 Task: Find connections with filter location Siilinjärvi with filter topic #femaleentrepreneurwith filter profile language German with filter current company Max Life Insurance Company Limited with filter school SSM College of Engineering with filter industry Administration of Justice with filter service category Health Insurance with filter keywords title Music Producer
Action: Mouse moved to (258, 202)
Screenshot: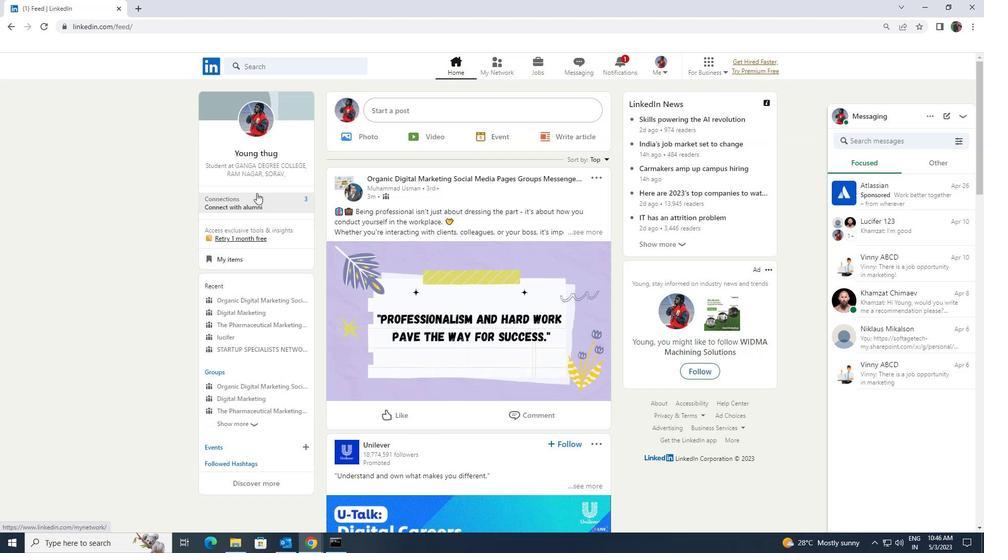 
Action: Mouse pressed left at (258, 202)
Screenshot: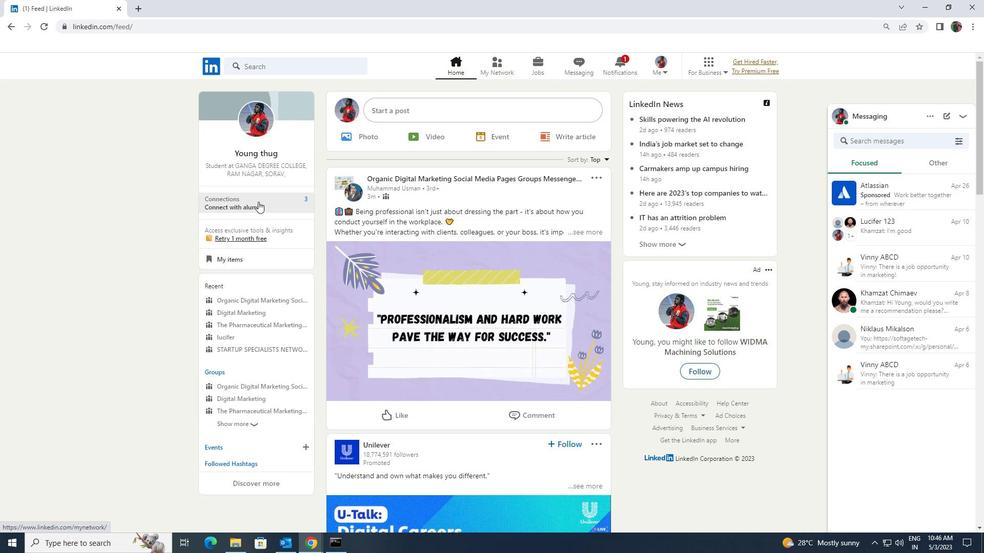 
Action: Mouse moved to (260, 122)
Screenshot: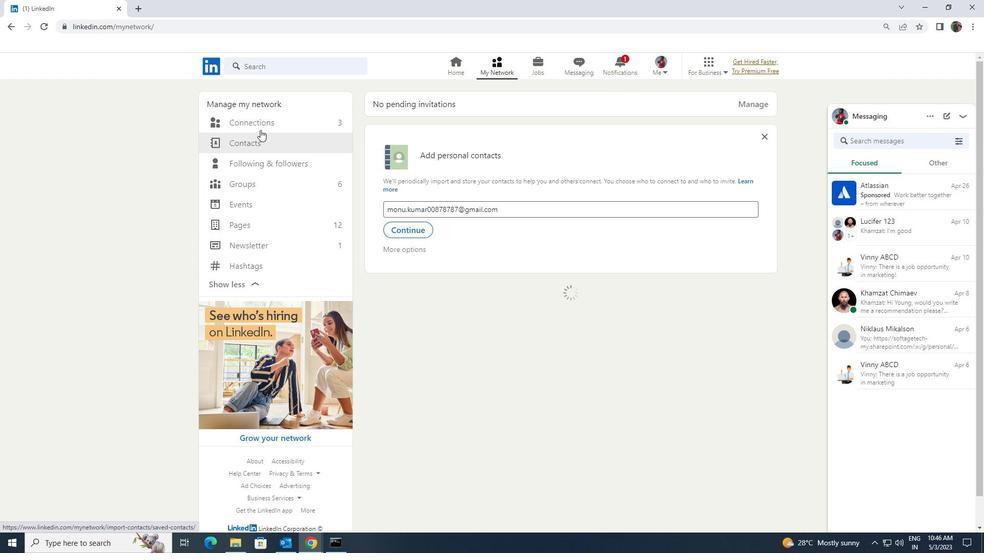 
Action: Mouse pressed left at (260, 122)
Screenshot: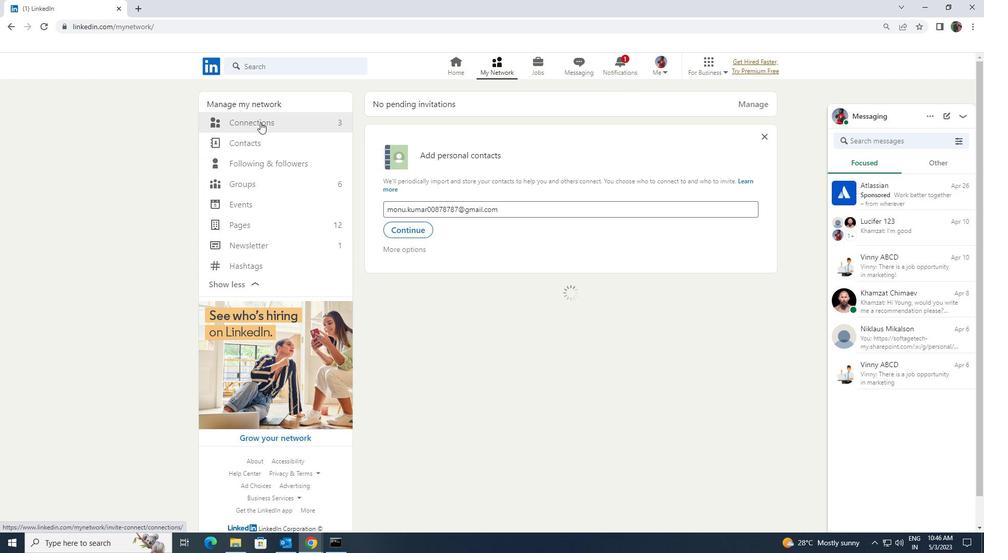 
Action: Mouse moved to (542, 126)
Screenshot: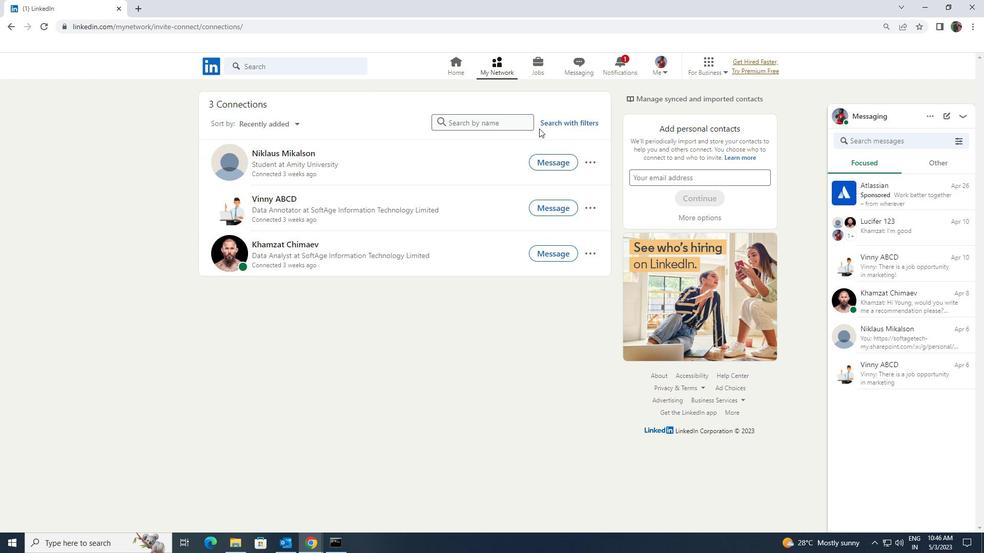 
Action: Mouse pressed left at (542, 126)
Screenshot: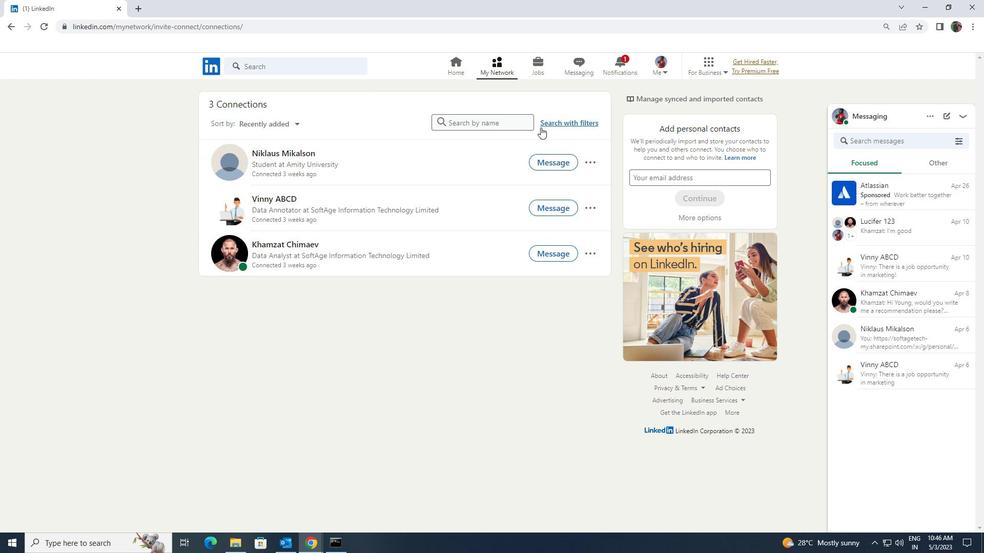 
Action: Mouse moved to (528, 95)
Screenshot: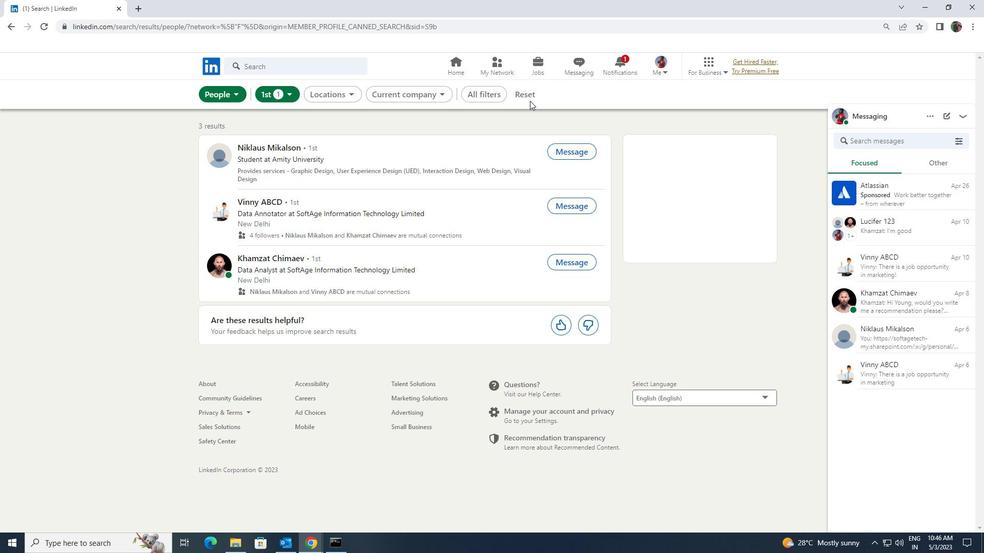 
Action: Mouse pressed left at (528, 95)
Screenshot: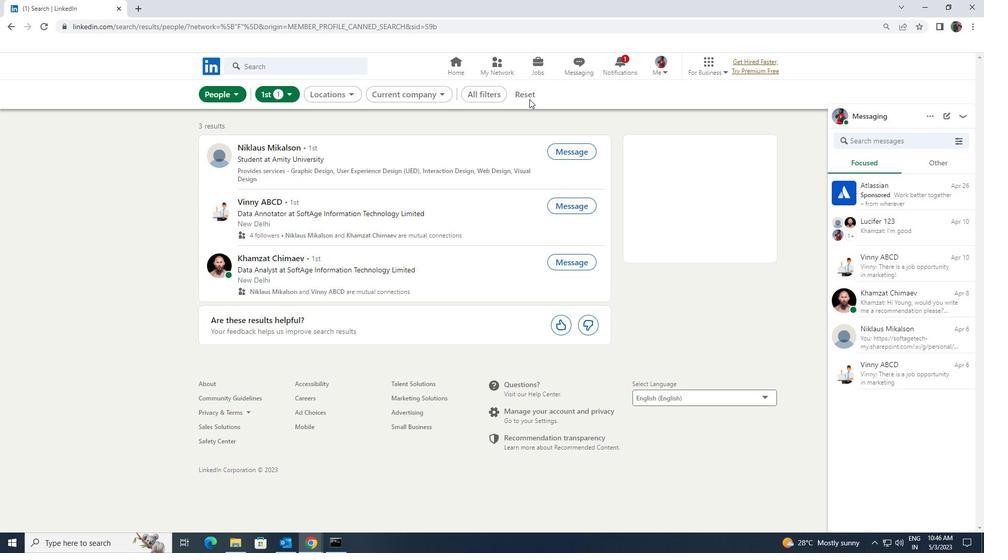 
Action: Mouse moved to (519, 94)
Screenshot: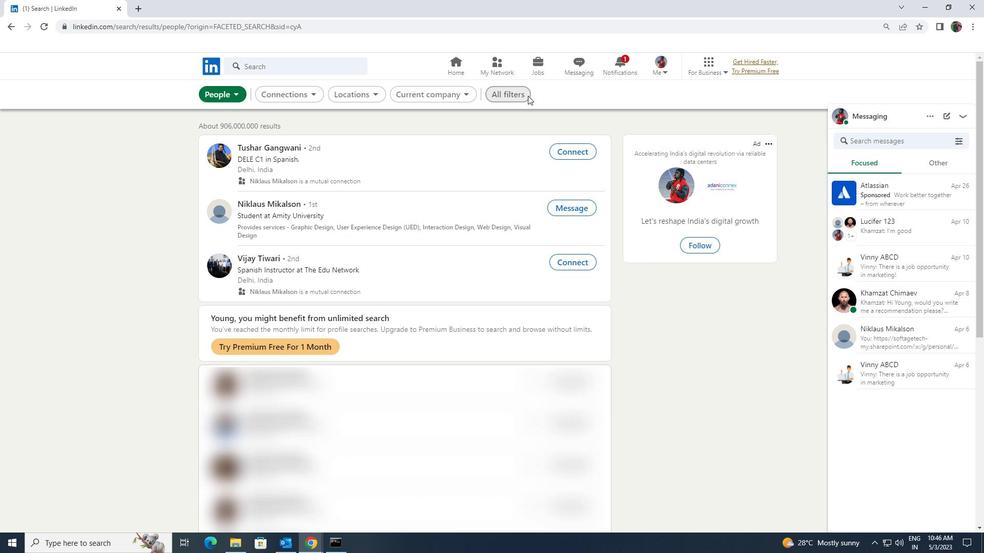 
Action: Mouse pressed left at (519, 94)
Screenshot: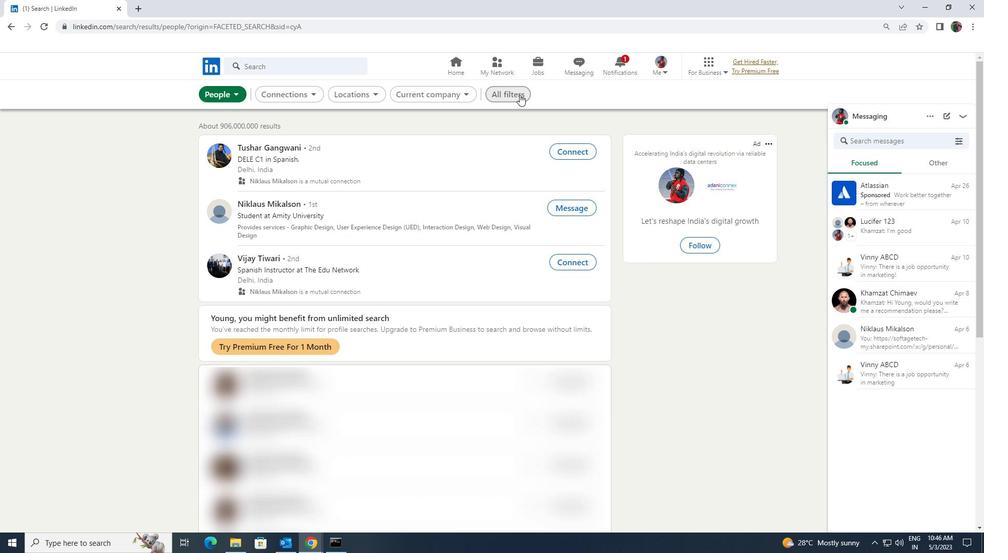 
Action: Mouse moved to (861, 399)
Screenshot: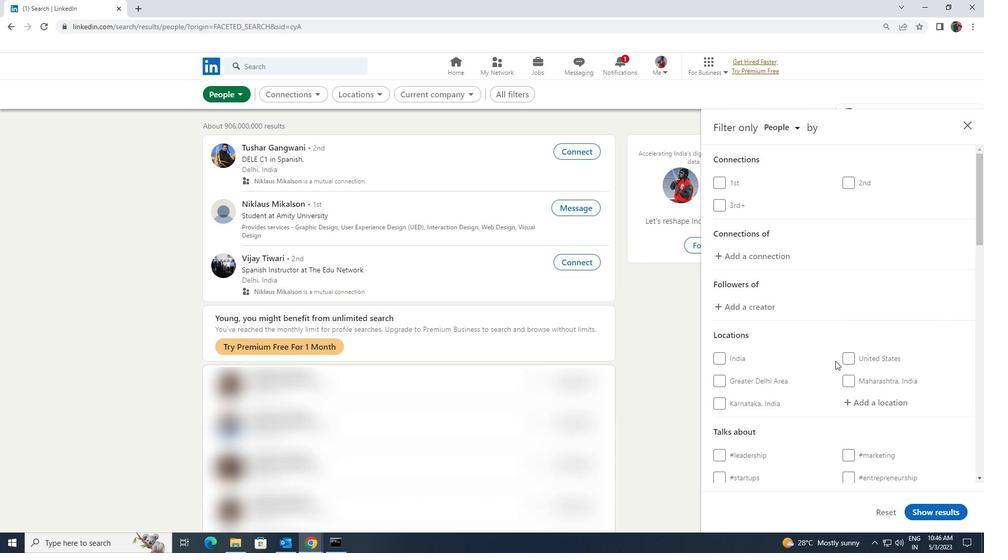 
Action: Mouse pressed left at (861, 399)
Screenshot: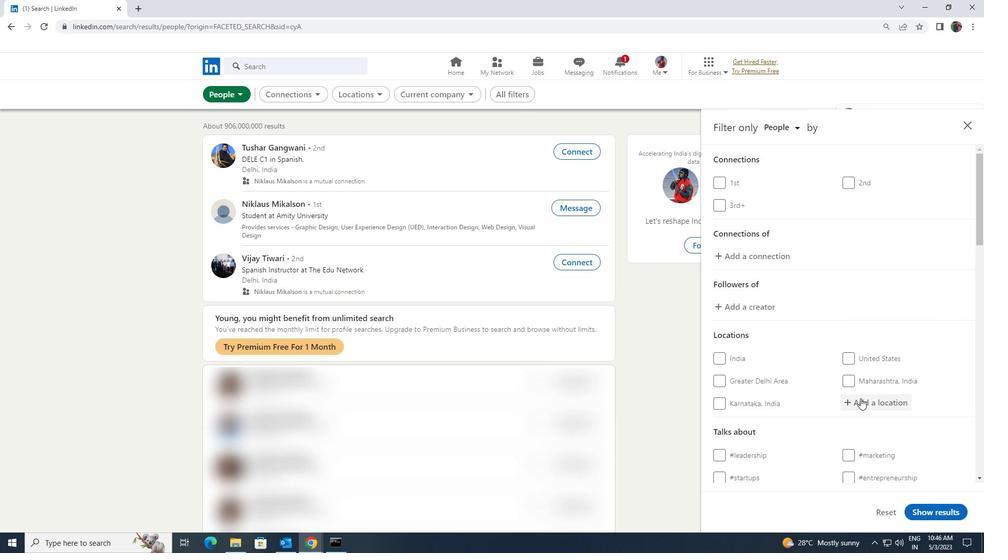
Action: Mouse moved to (860, 399)
Screenshot: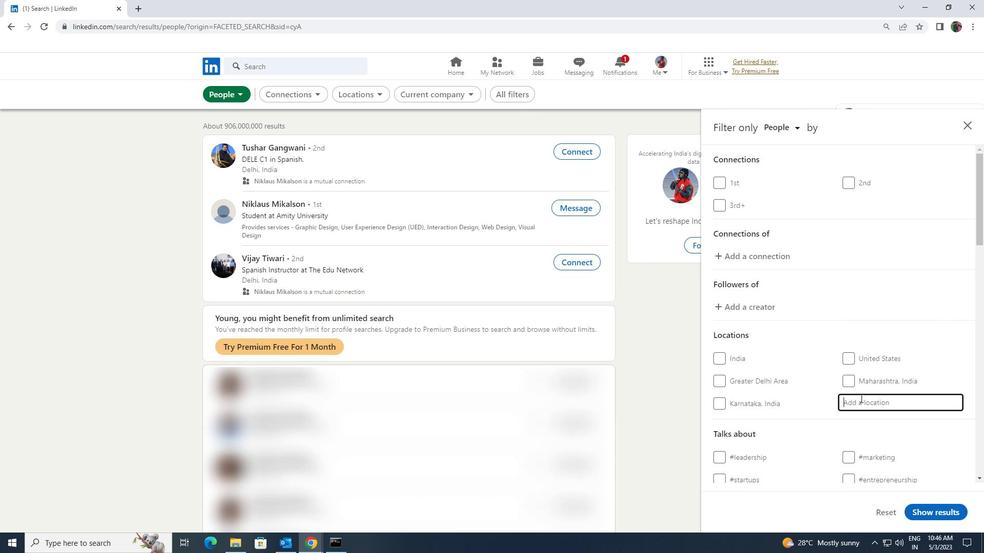 
Action: Key pressed <Key.shift>SIILI
Screenshot: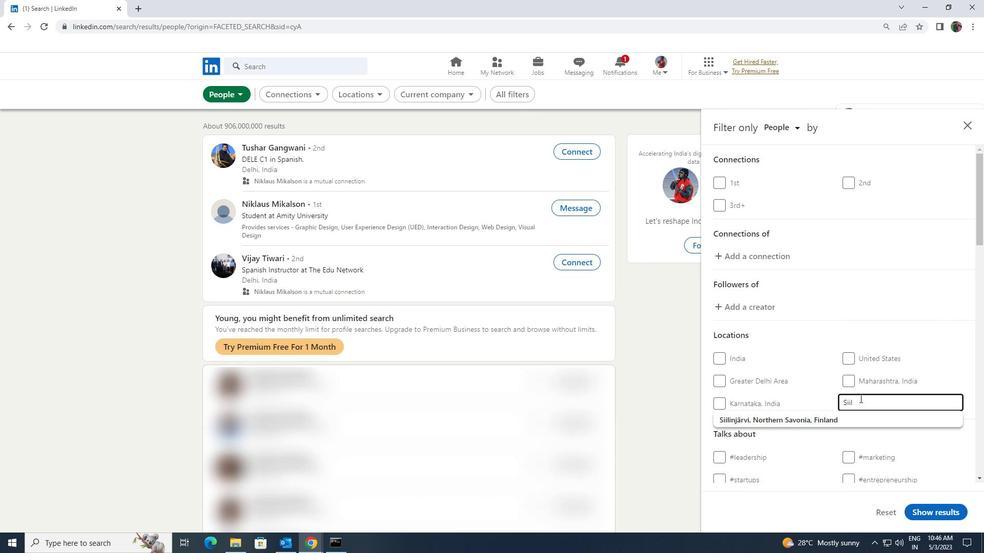 
Action: Mouse moved to (859, 415)
Screenshot: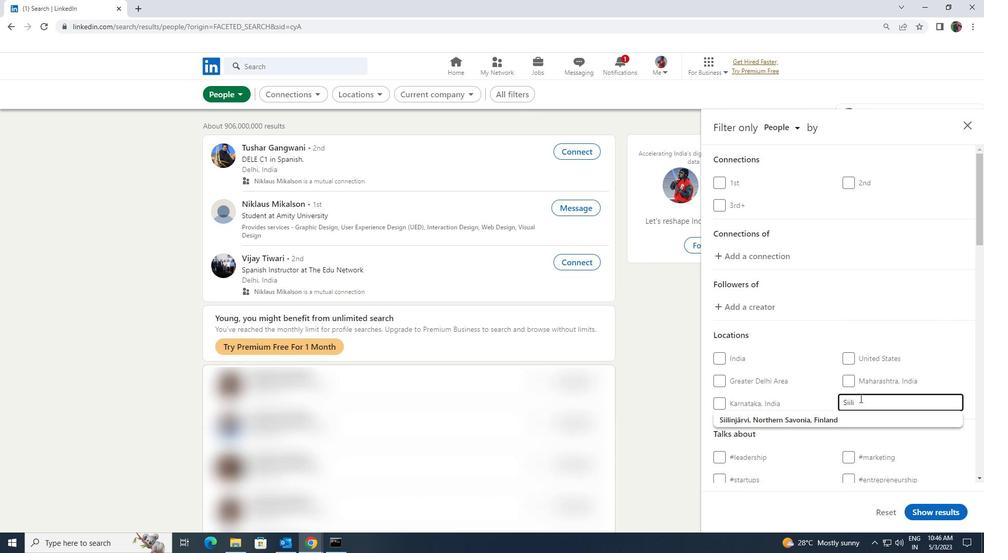 
Action: Mouse pressed left at (859, 415)
Screenshot: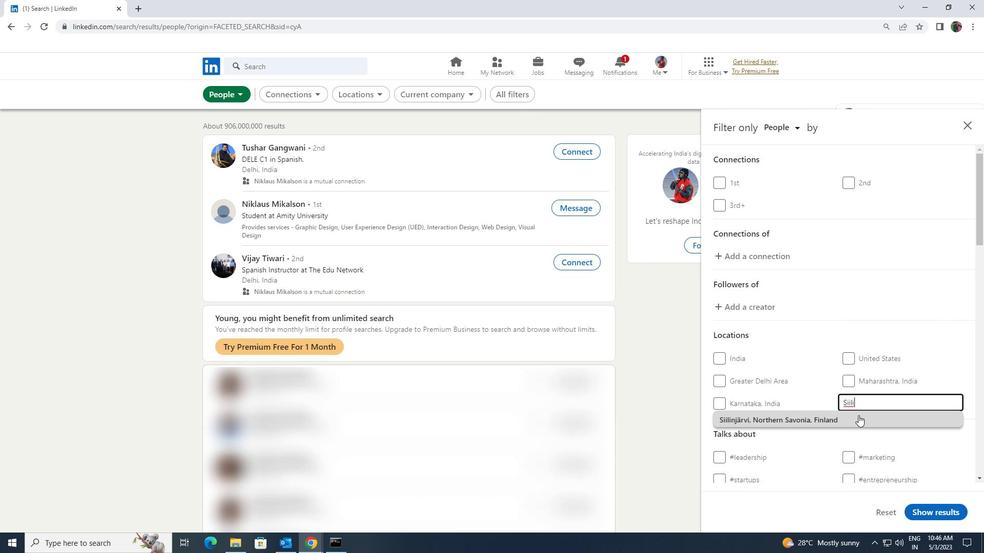 
Action: Mouse moved to (858, 415)
Screenshot: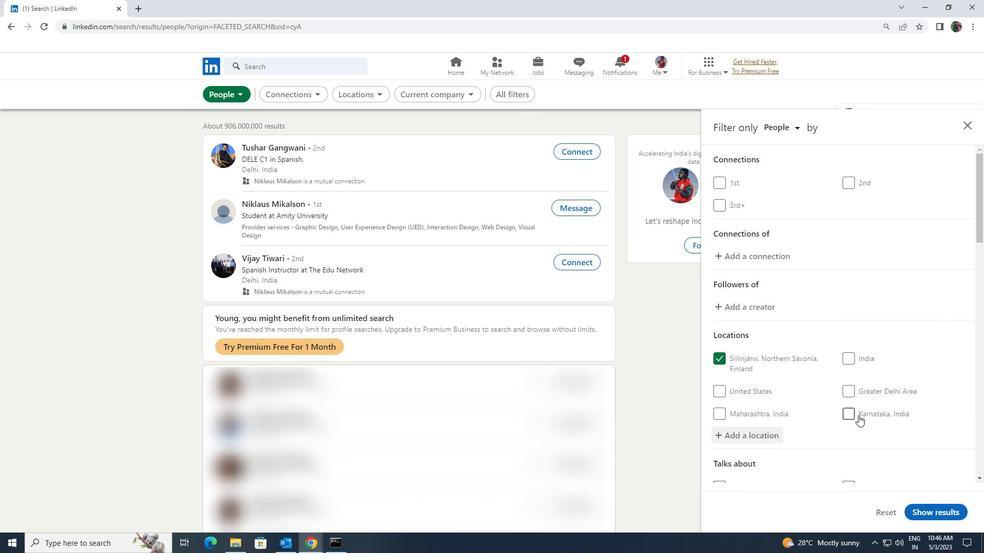 
Action: Mouse scrolled (858, 415) with delta (0, 0)
Screenshot: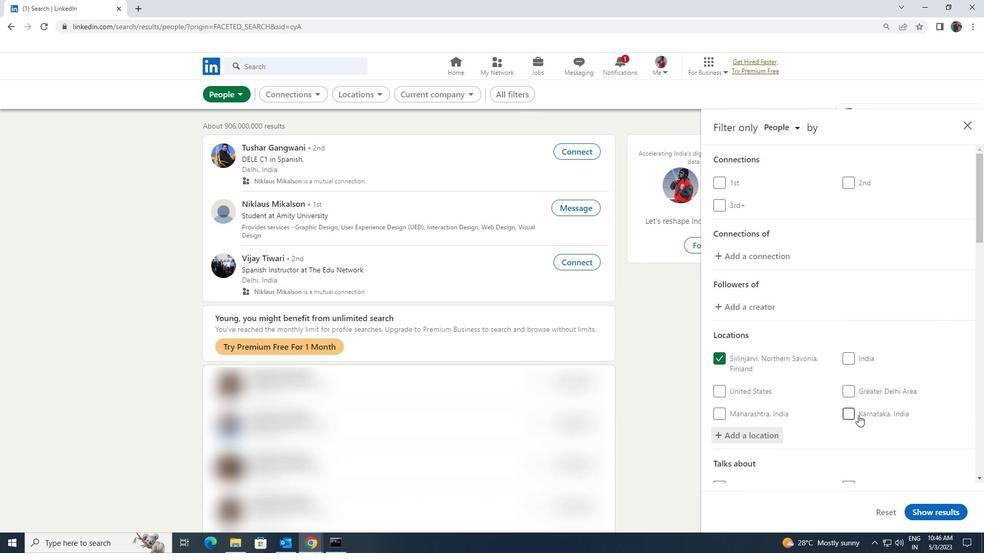
Action: Mouse scrolled (858, 415) with delta (0, 0)
Screenshot: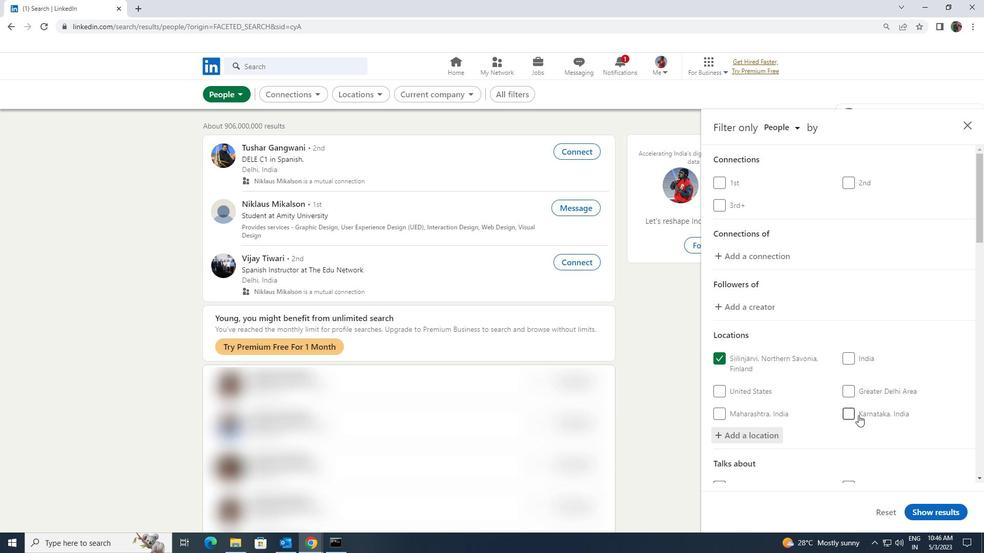 
Action: Mouse moved to (858, 429)
Screenshot: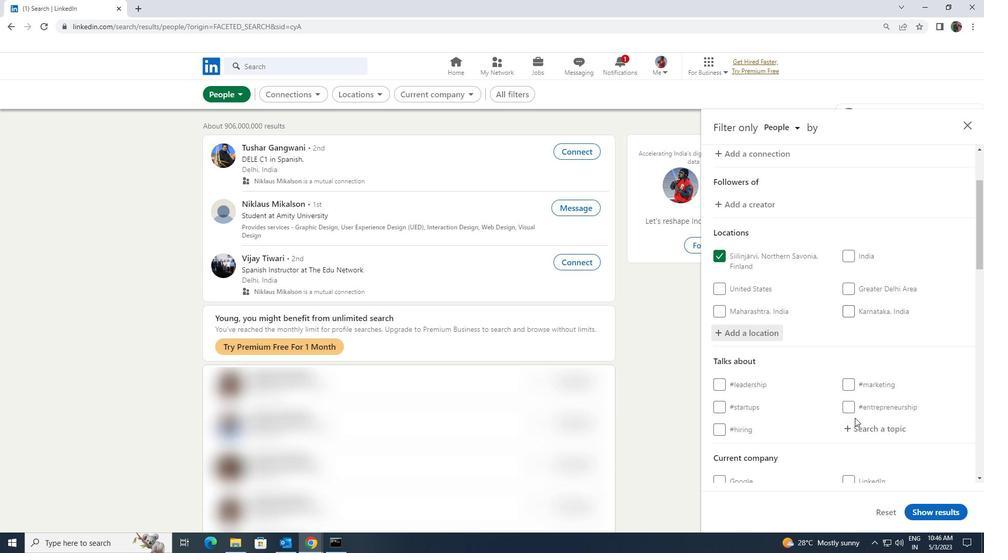 
Action: Mouse pressed left at (858, 429)
Screenshot: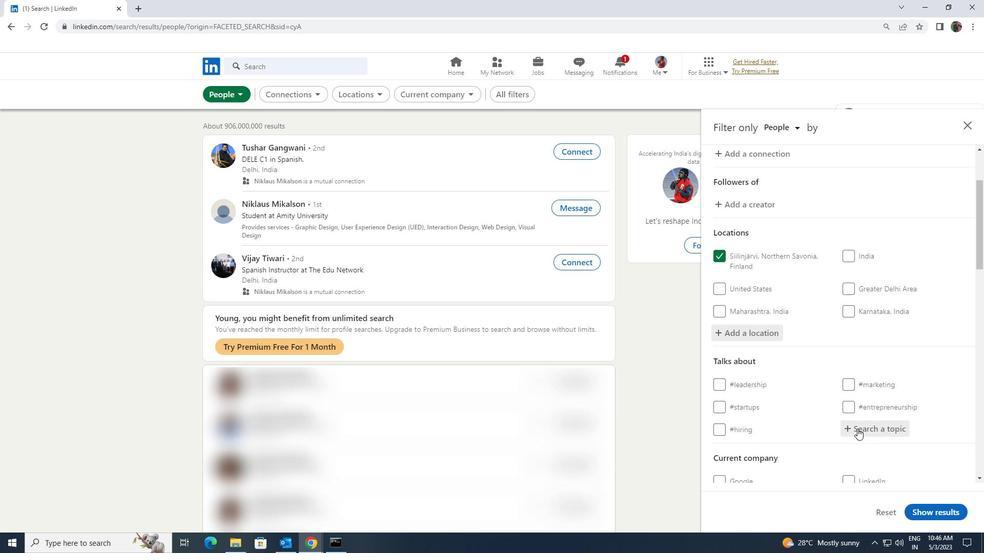 
Action: Key pressed <Key.shift><Key.shift><Key.shift>FEMALEENT
Screenshot: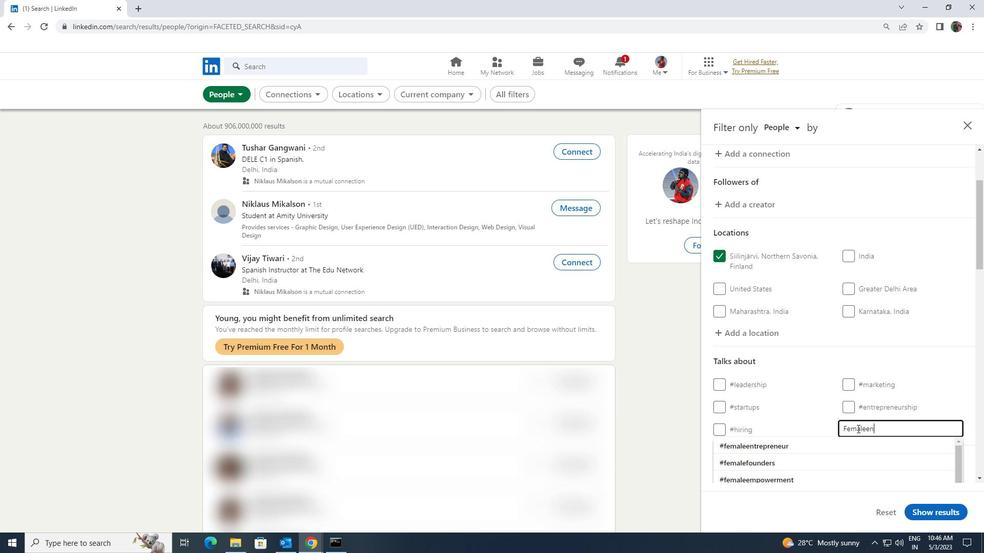 
Action: Mouse moved to (856, 439)
Screenshot: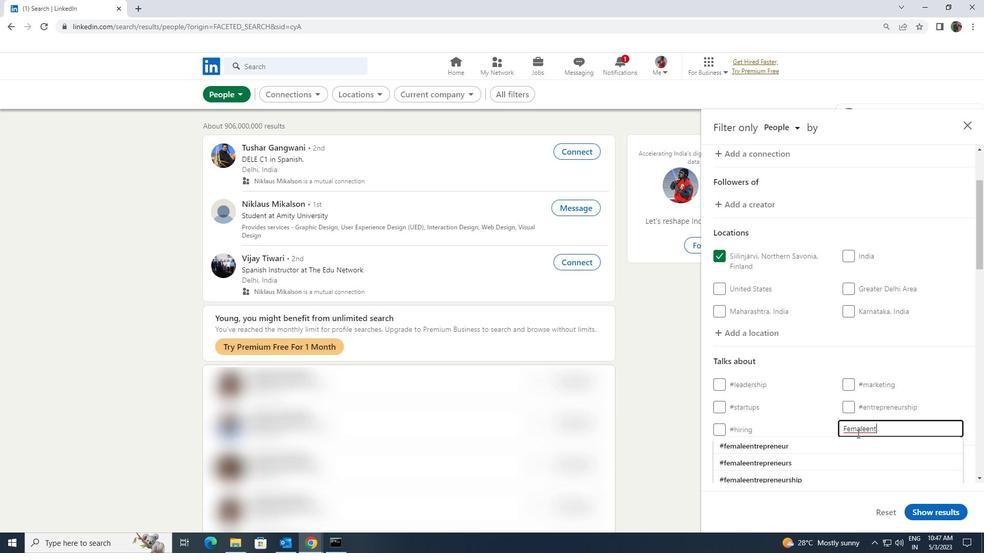 
Action: Mouse pressed left at (856, 439)
Screenshot: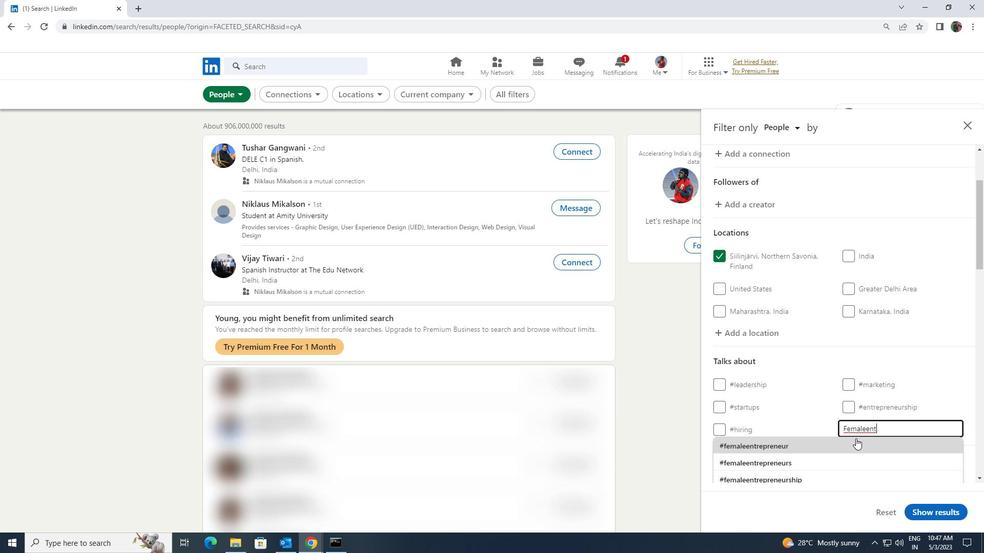 
Action: Mouse scrolled (856, 438) with delta (0, 0)
Screenshot: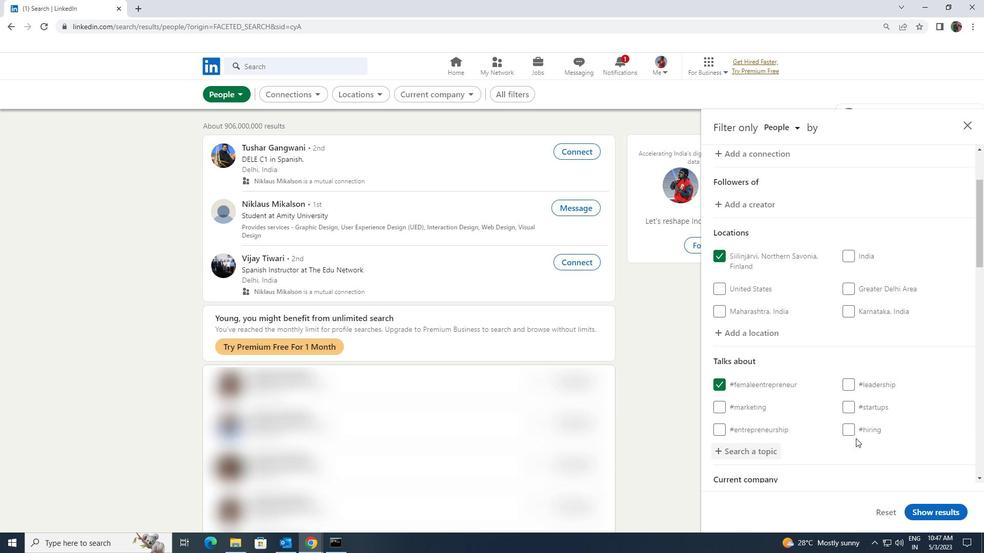 
Action: Mouse scrolled (856, 438) with delta (0, 0)
Screenshot: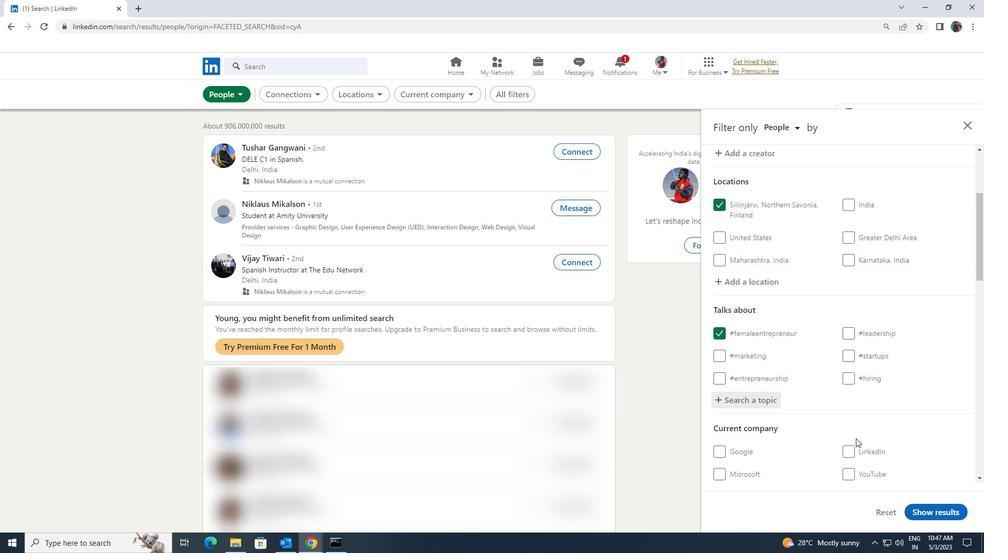 
Action: Mouse scrolled (856, 438) with delta (0, 0)
Screenshot: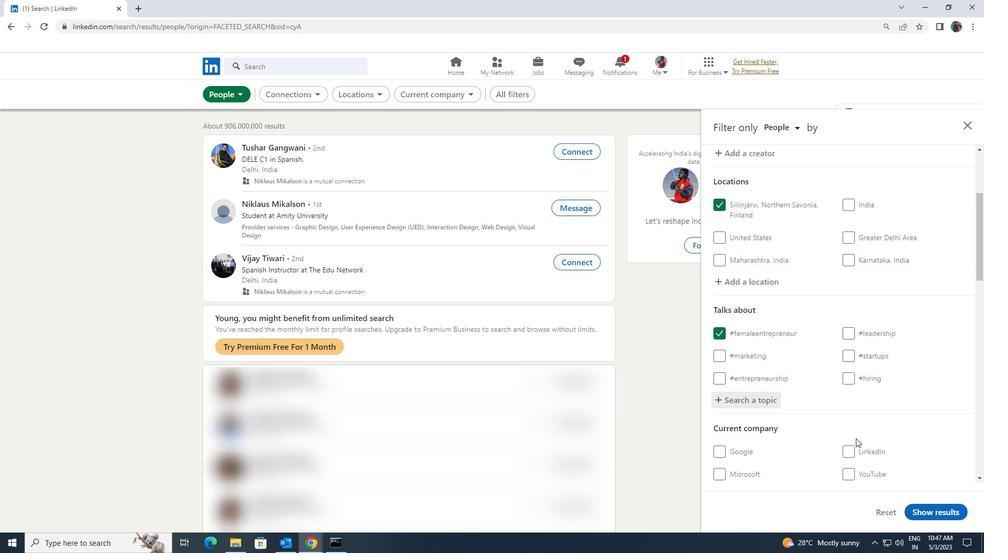 
Action: Mouse scrolled (856, 438) with delta (0, 0)
Screenshot: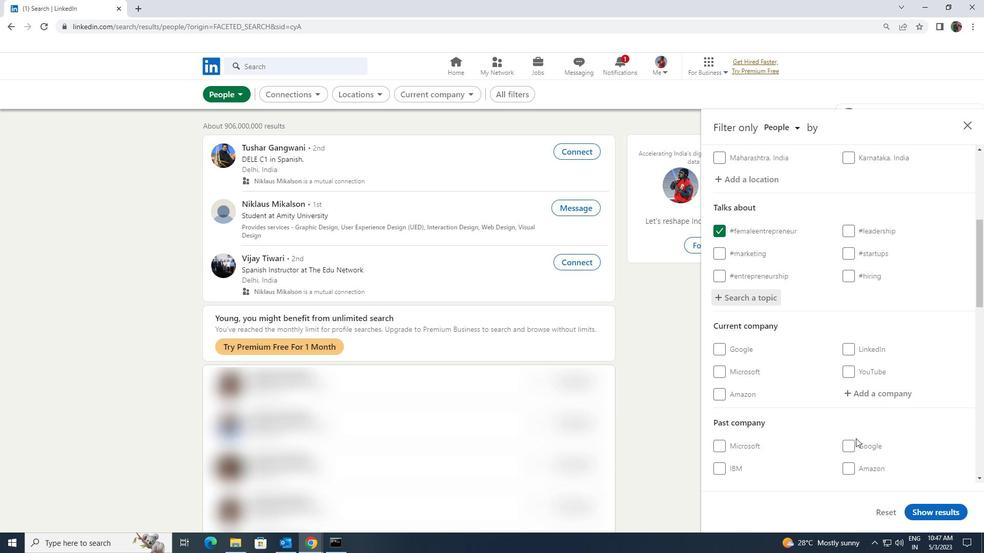 
Action: Mouse scrolled (856, 438) with delta (0, 0)
Screenshot: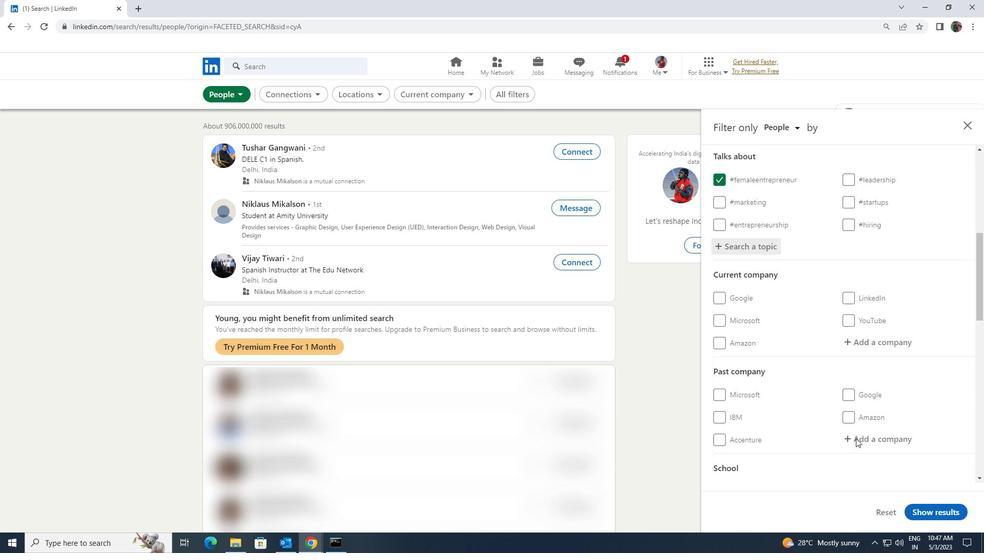 
Action: Mouse scrolled (856, 438) with delta (0, 0)
Screenshot: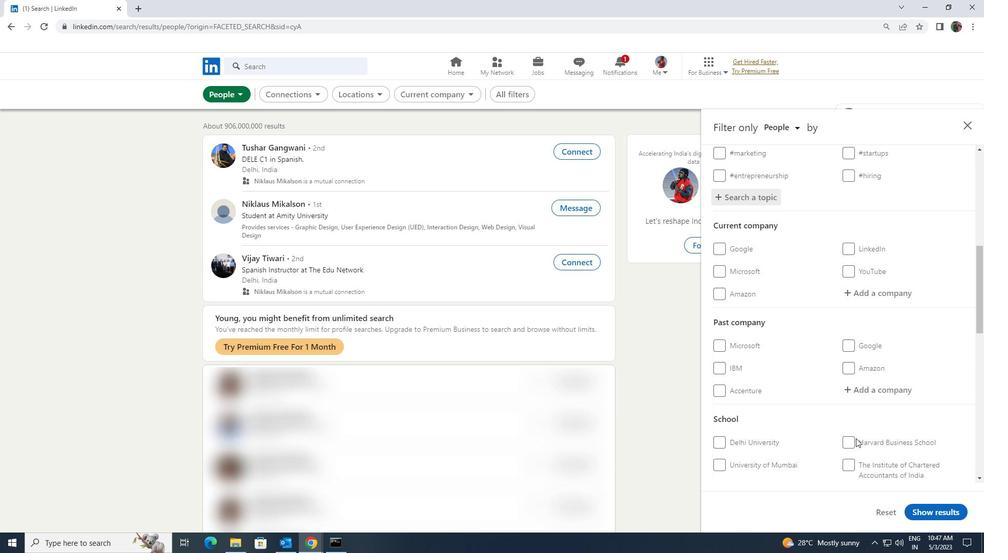 
Action: Mouse scrolled (856, 438) with delta (0, 0)
Screenshot: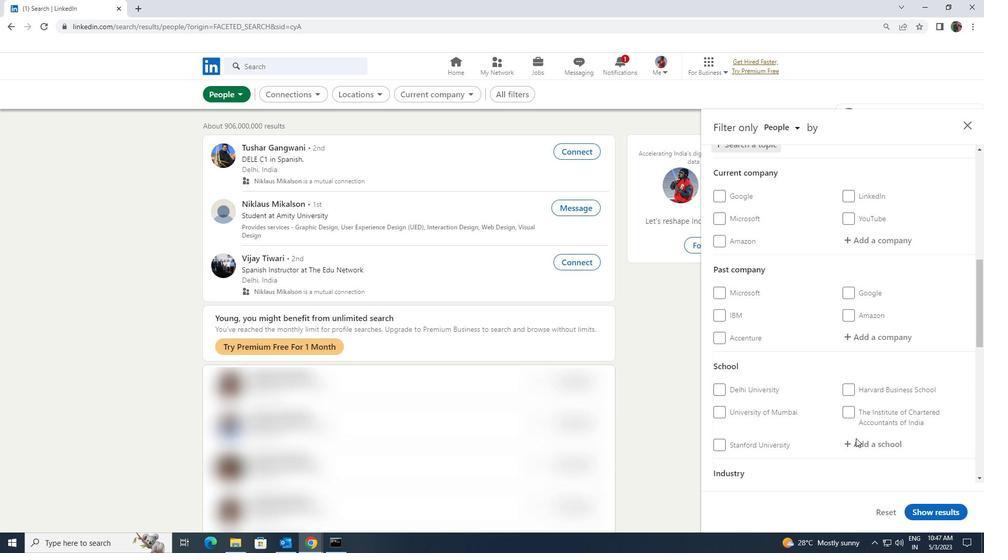 
Action: Mouse scrolled (856, 438) with delta (0, 0)
Screenshot: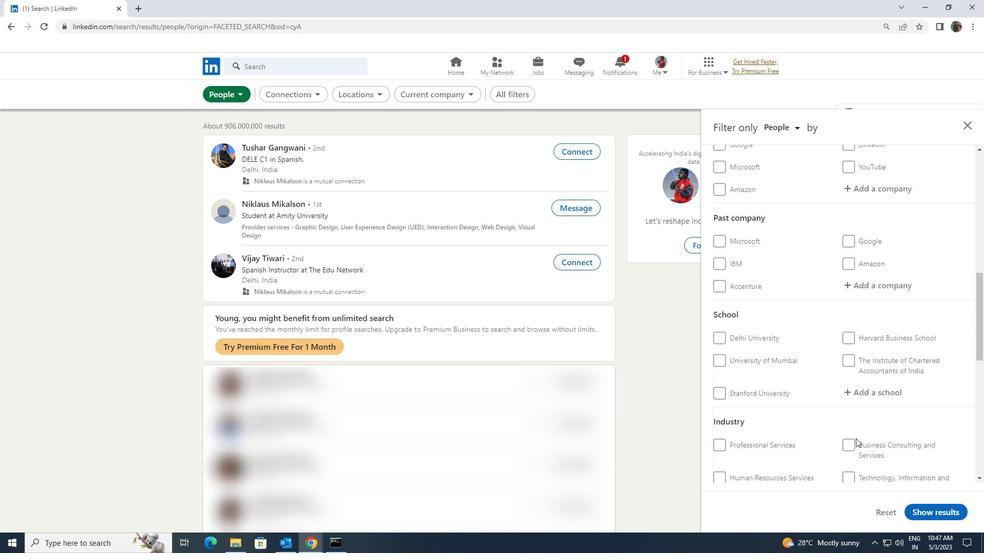 
Action: Mouse scrolled (856, 438) with delta (0, 0)
Screenshot: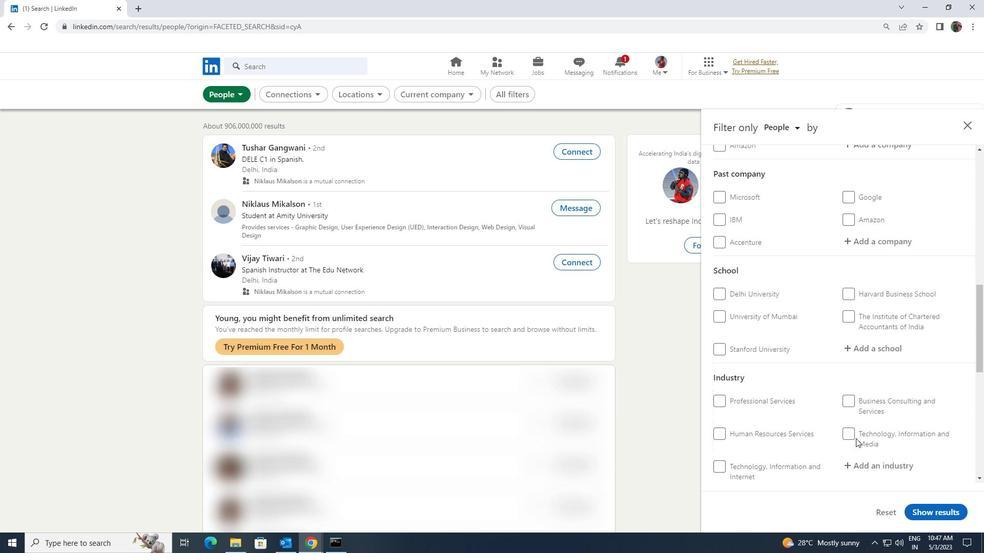 
Action: Mouse scrolled (856, 438) with delta (0, 0)
Screenshot: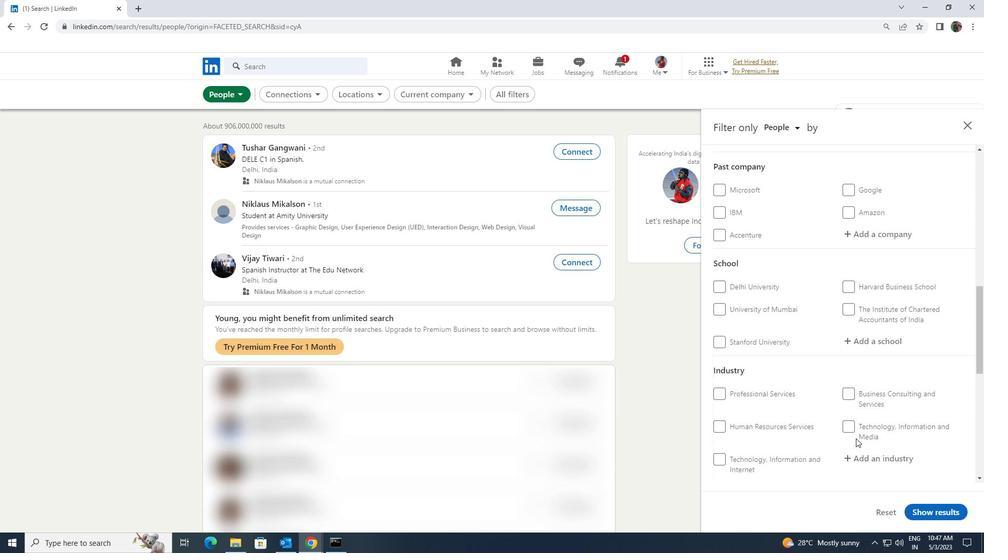
Action: Mouse moved to (724, 466)
Screenshot: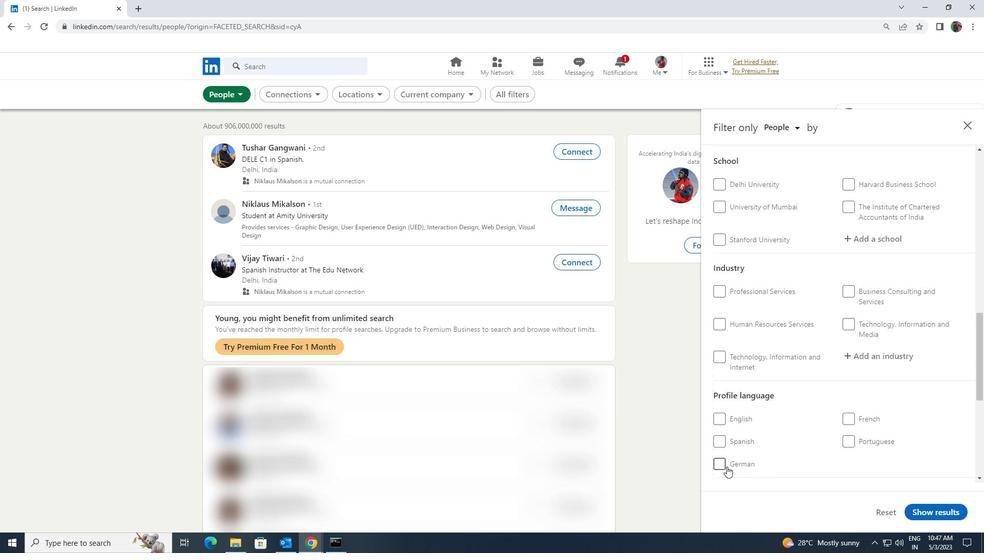
Action: Mouse pressed left at (724, 466)
Screenshot: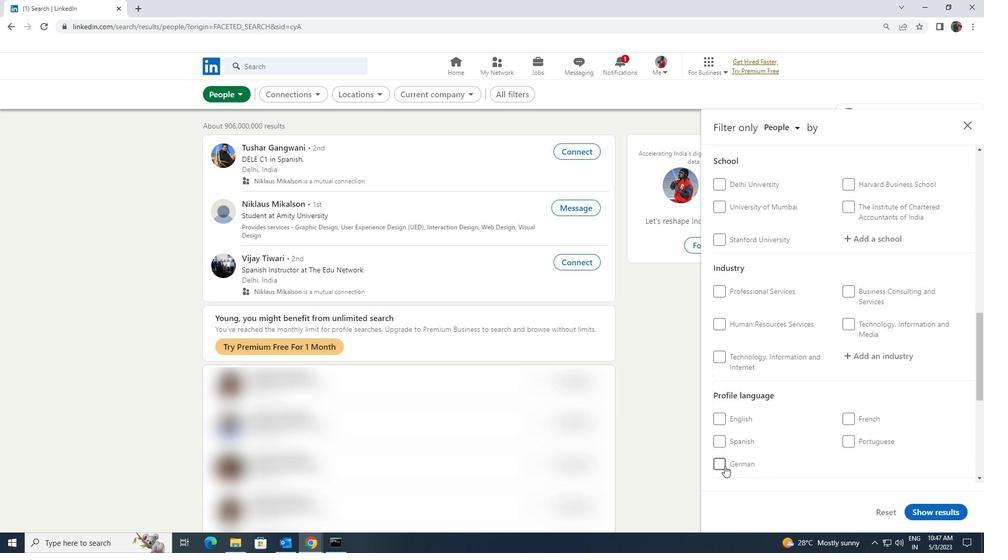 
Action: Mouse moved to (821, 448)
Screenshot: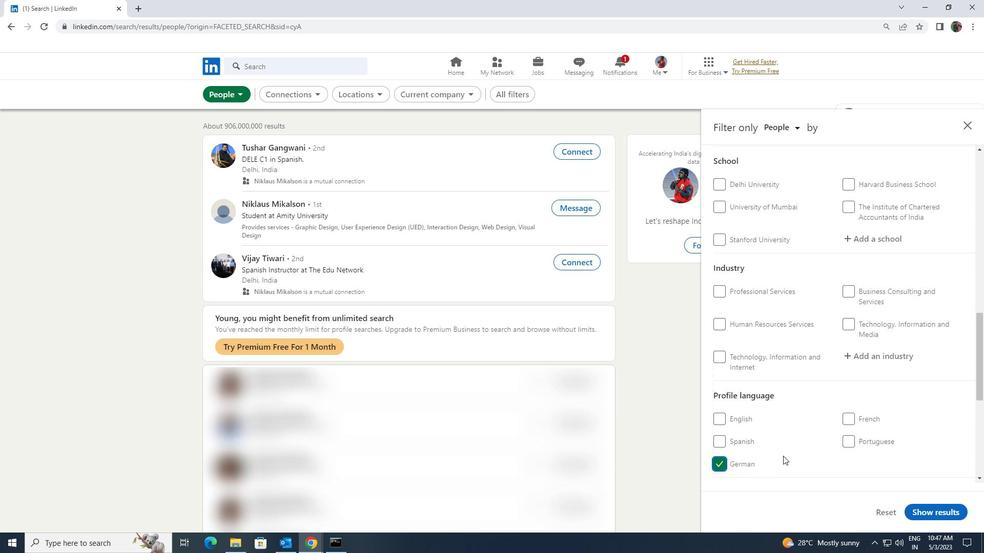 
Action: Mouse scrolled (821, 448) with delta (0, 0)
Screenshot: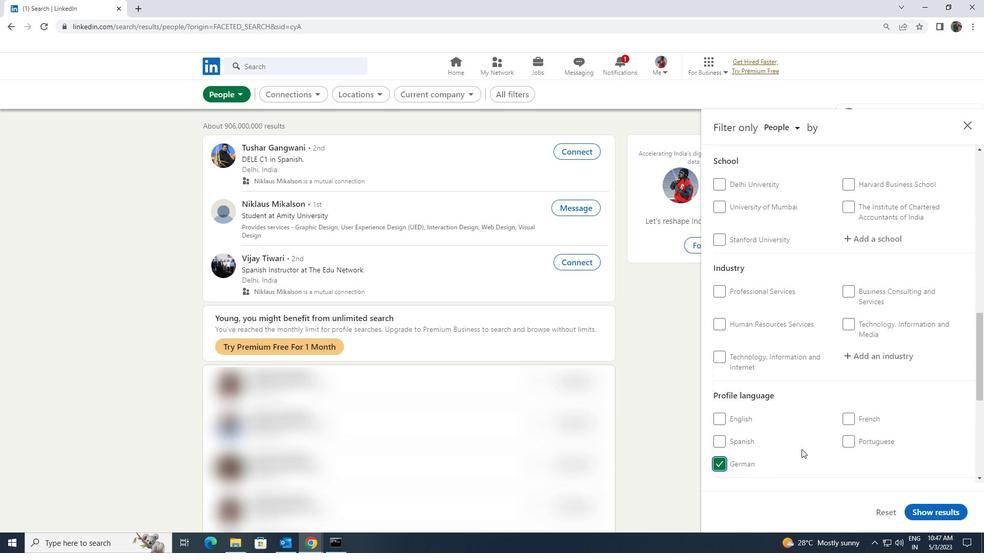 
Action: Mouse scrolled (821, 448) with delta (0, 0)
Screenshot: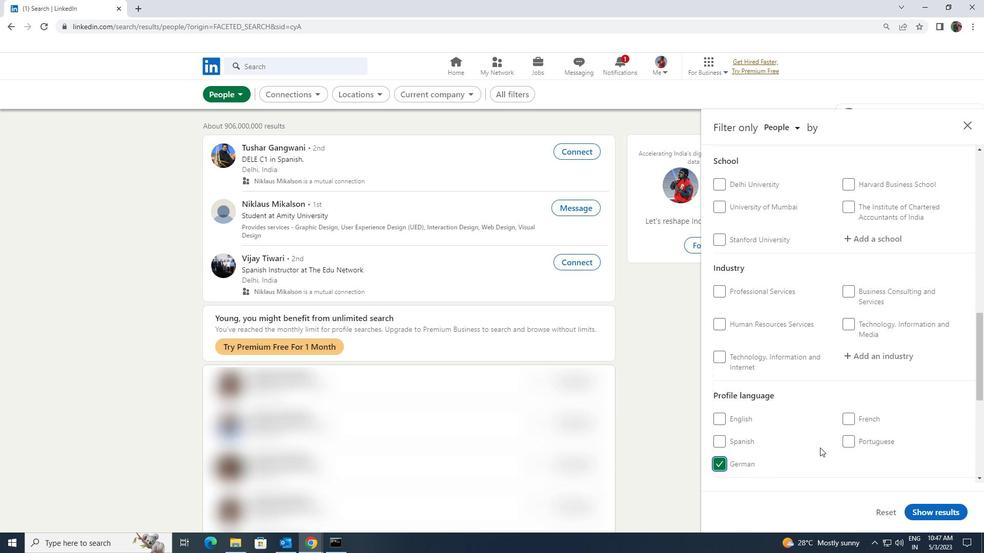 
Action: Mouse moved to (822, 448)
Screenshot: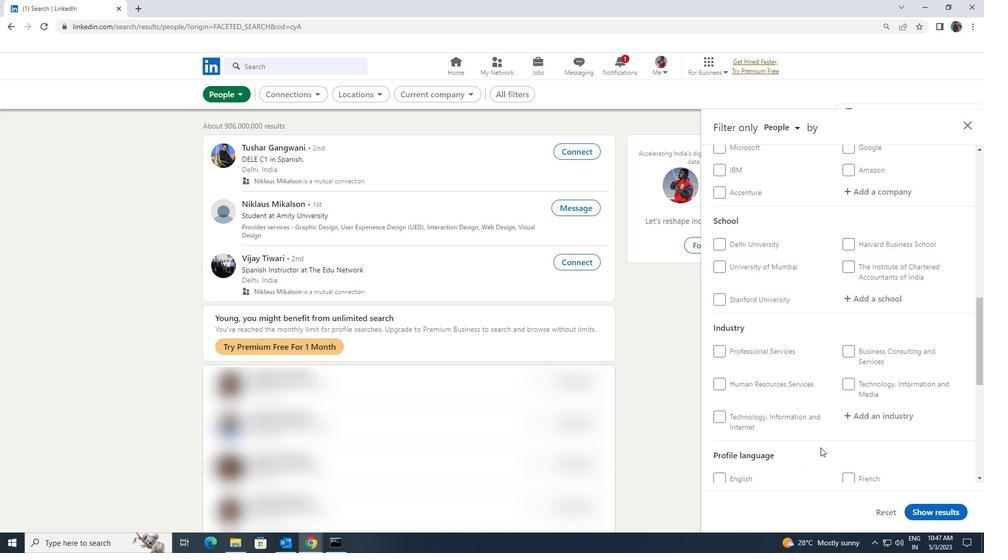 
Action: Mouse scrolled (822, 448) with delta (0, 0)
Screenshot: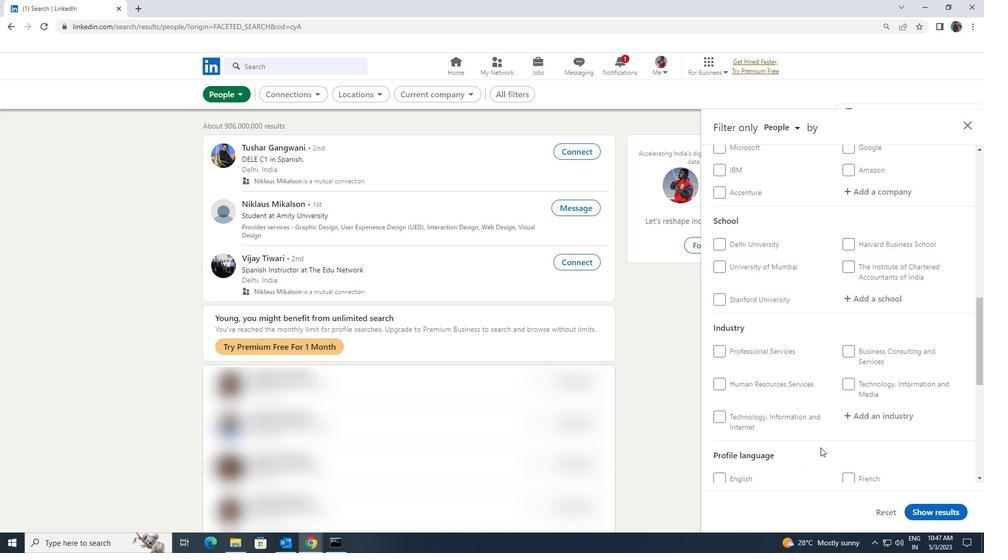 
Action: Mouse moved to (822, 448)
Screenshot: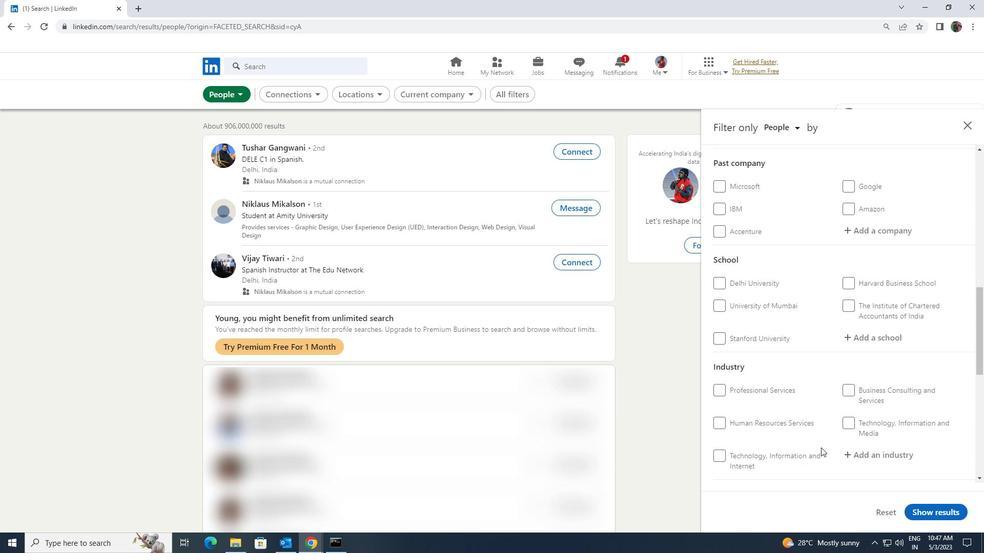 
Action: Mouse scrolled (822, 448) with delta (0, 0)
Screenshot: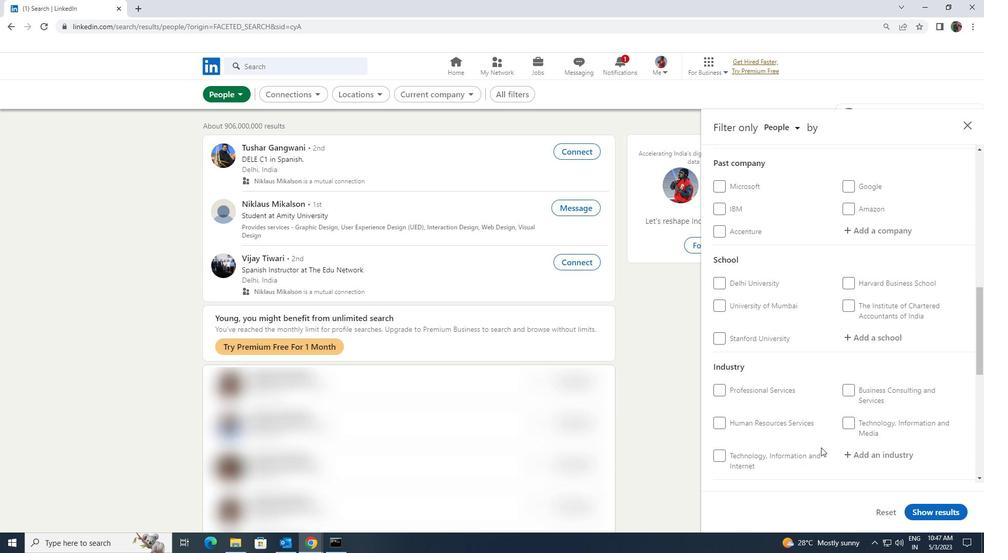 
Action: Mouse scrolled (822, 448) with delta (0, 0)
Screenshot: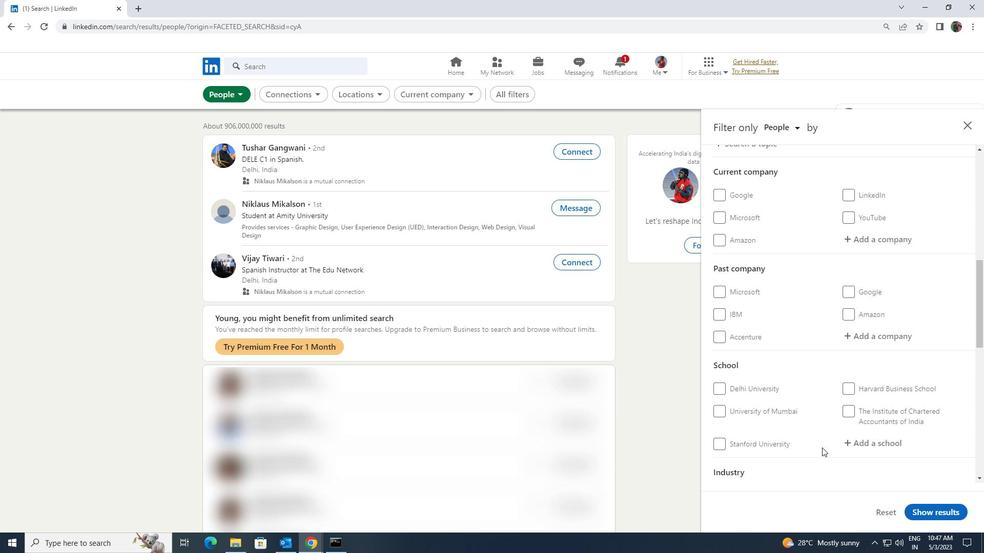 
Action: Mouse scrolled (822, 448) with delta (0, 0)
Screenshot: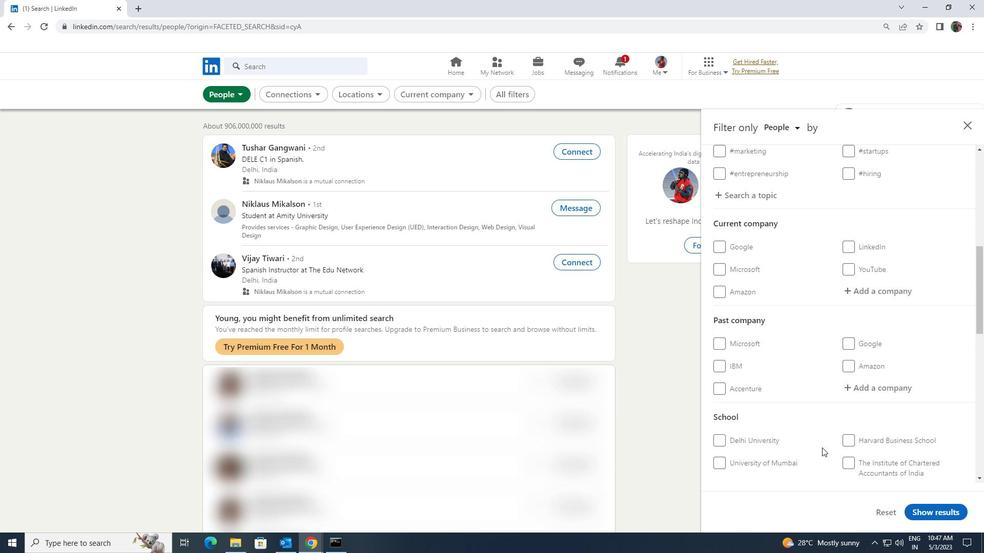 
Action: Mouse moved to (875, 347)
Screenshot: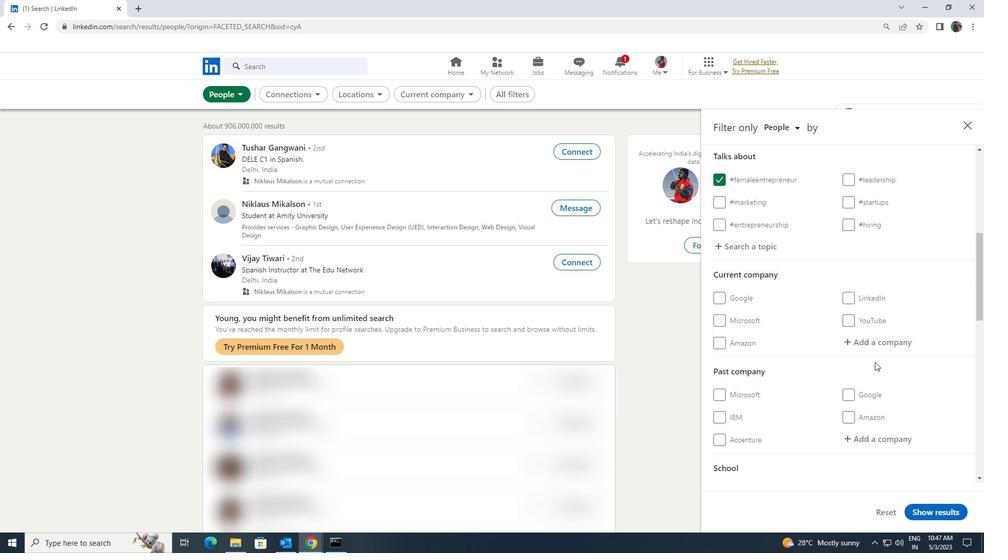 
Action: Mouse pressed left at (875, 347)
Screenshot: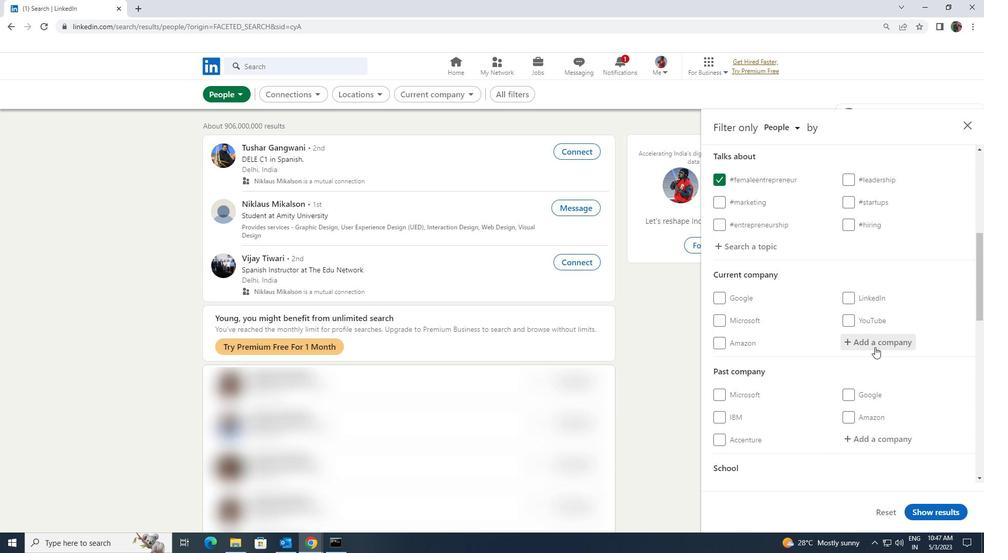 
Action: Mouse moved to (874, 347)
Screenshot: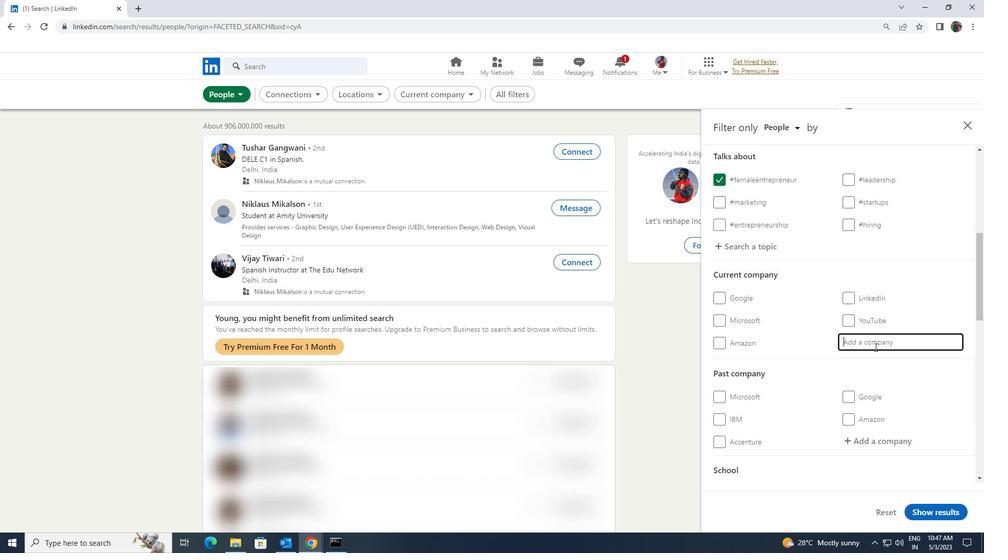 
Action: Key pressed <Key.shift>MAX<Key.space><Key.shift>LIFE
Screenshot: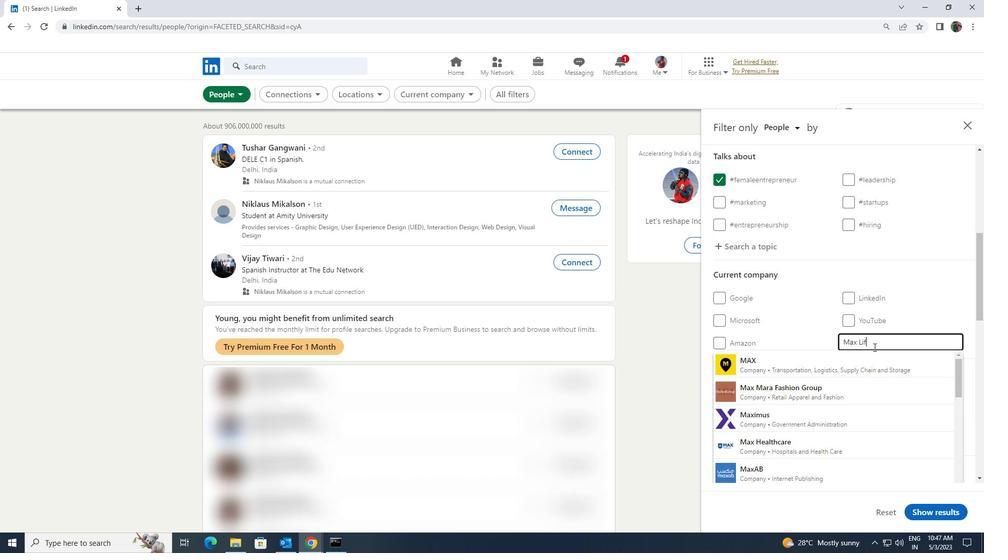 
Action: Mouse moved to (870, 358)
Screenshot: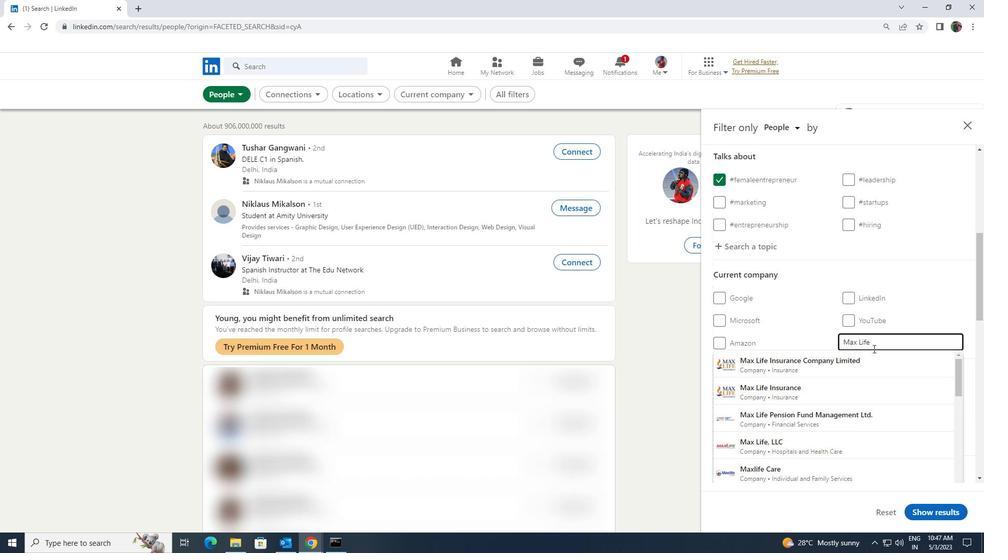 
Action: Mouse pressed left at (870, 358)
Screenshot: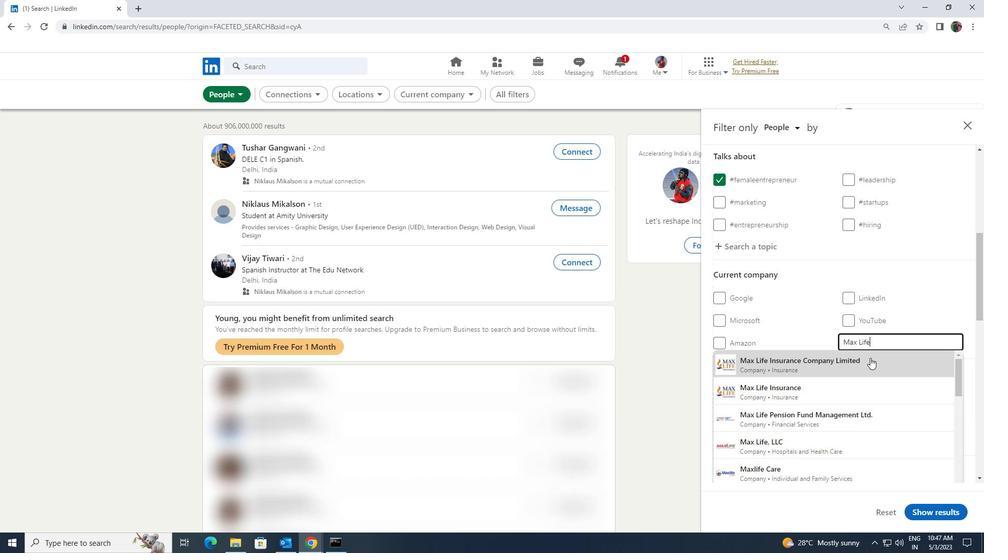 
Action: Mouse moved to (871, 358)
Screenshot: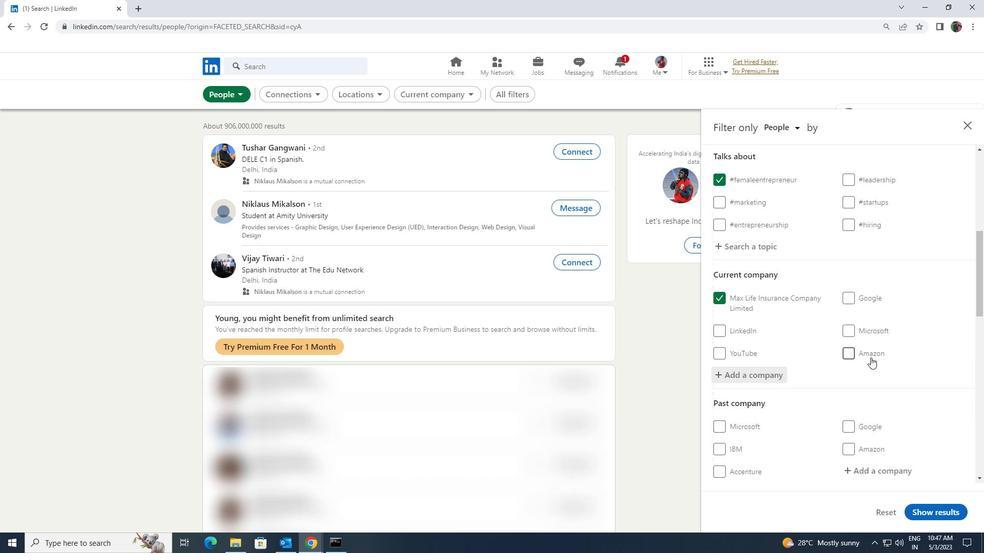 
Action: Mouse scrolled (871, 357) with delta (0, 0)
Screenshot: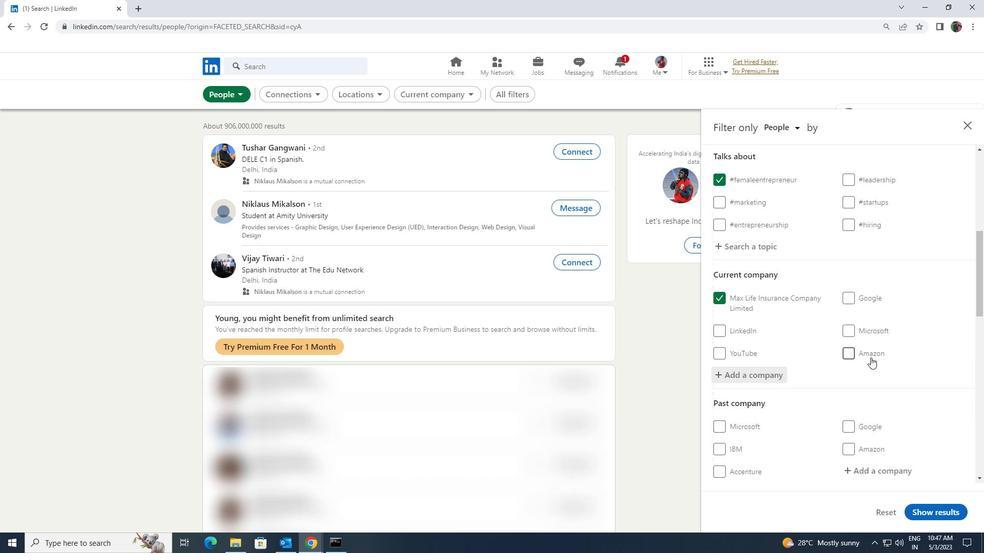 
Action: Mouse moved to (871, 358)
Screenshot: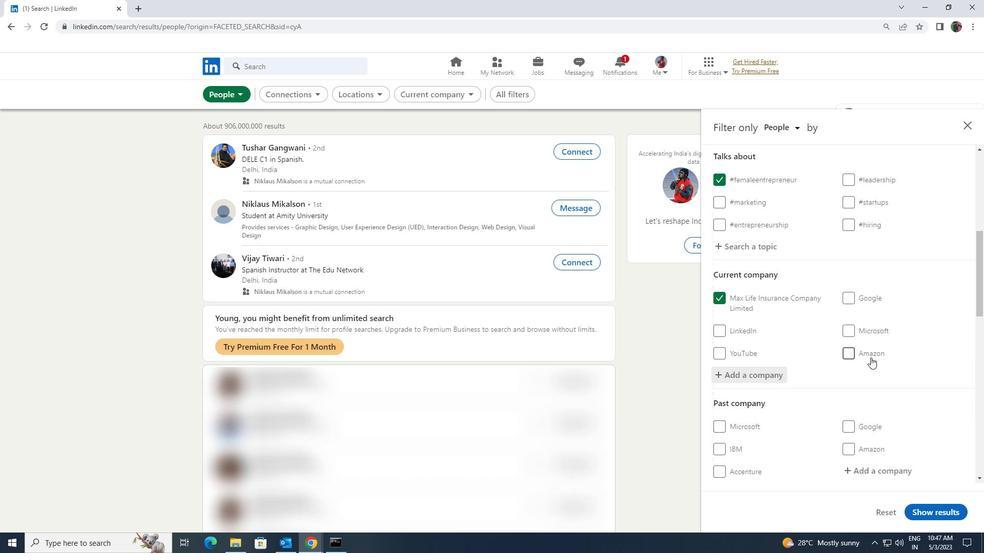 
Action: Mouse scrolled (871, 357) with delta (0, 0)
Screenshot: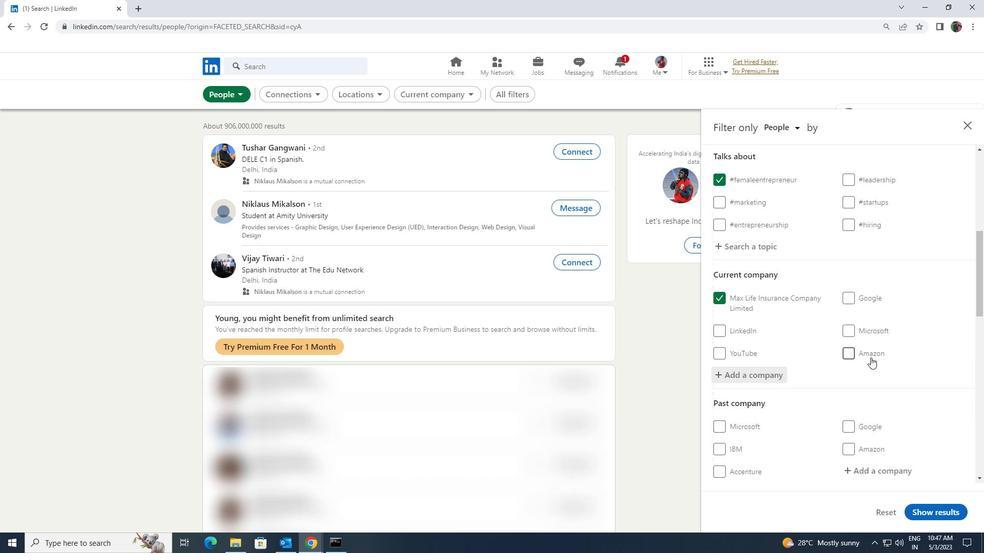 
Action: Mouse moved to (870, 359)
Screenshot: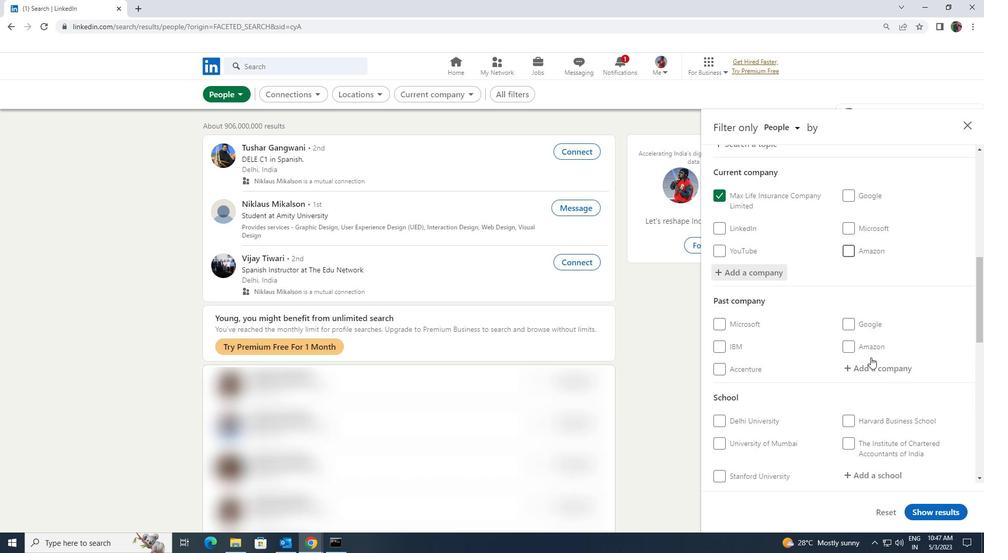 
Action: Mouse scrolled (870, 358) with delta (0, 0)
Screenshot: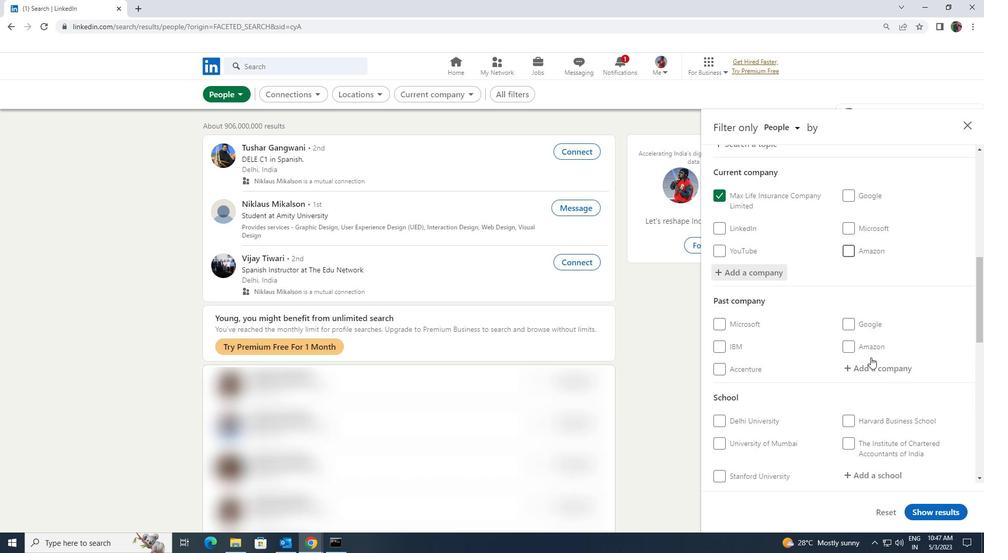 
Action: Mouse scrolled (870, 358) with delta (0, 0)
Screenshot: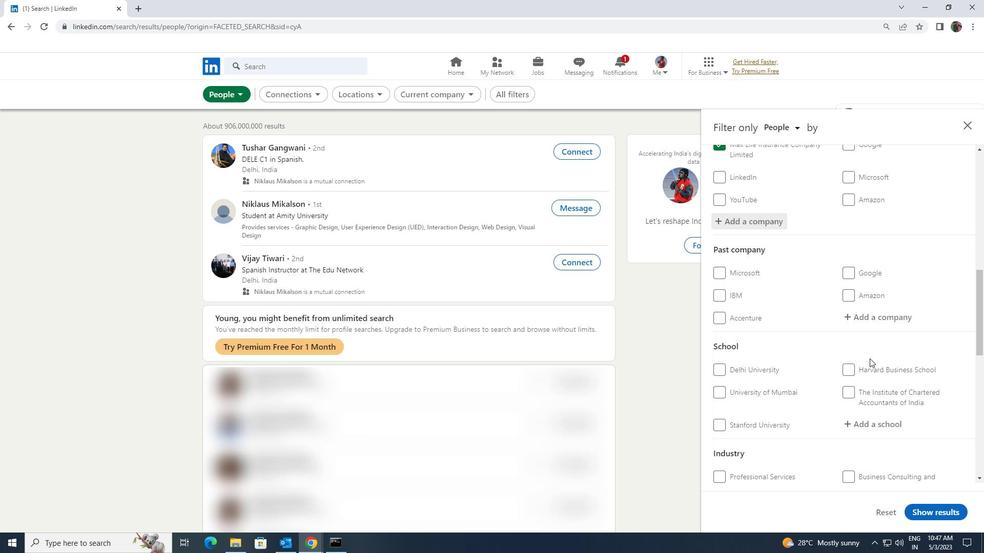 
Action: Mouse moved to (867, 372)
Screenshot: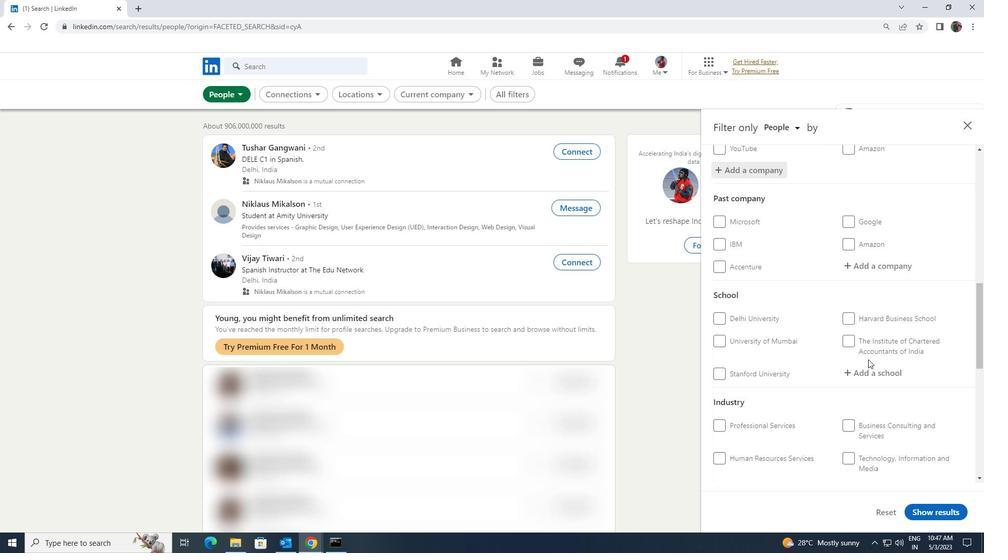 
Action: Mouse pressed left at (867, 372)
Screenshot: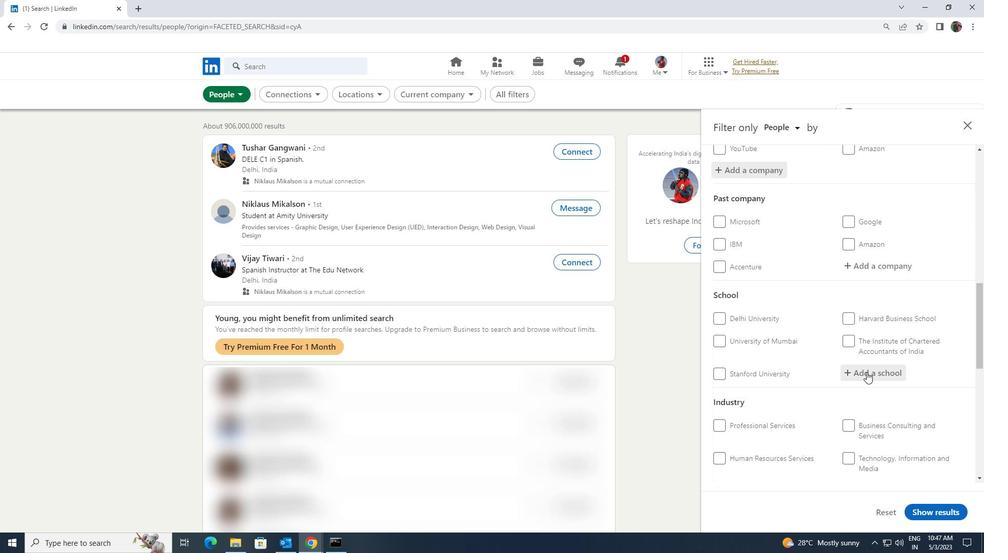 
Action: Key pressed <Key.shift><Key.shift><Key.shift><Key.shift><Key.shift><Key.shift><Key.shift>SSM<Key.space><Key.shift>CO
Screenshot: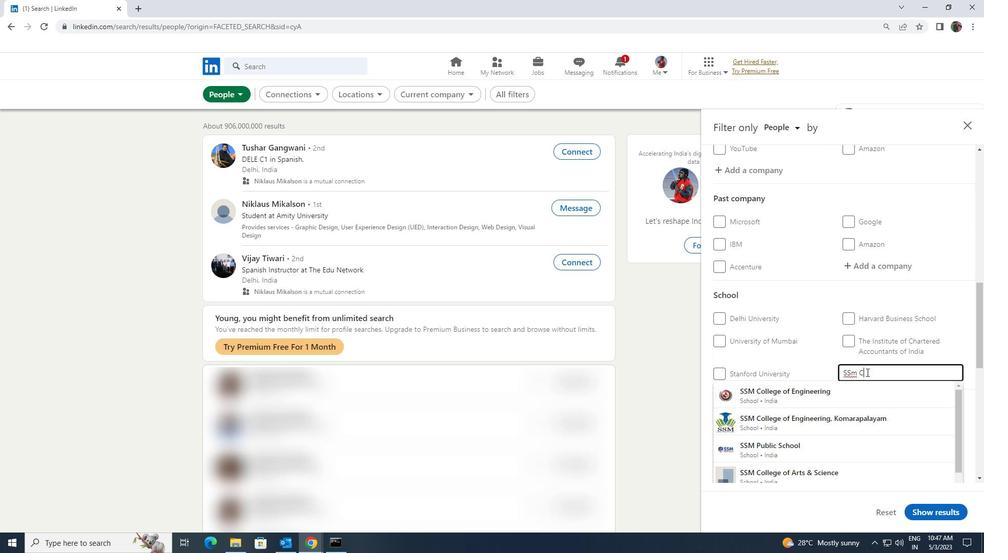 
Action: Mouse moved to (865, 388)
Screenshot: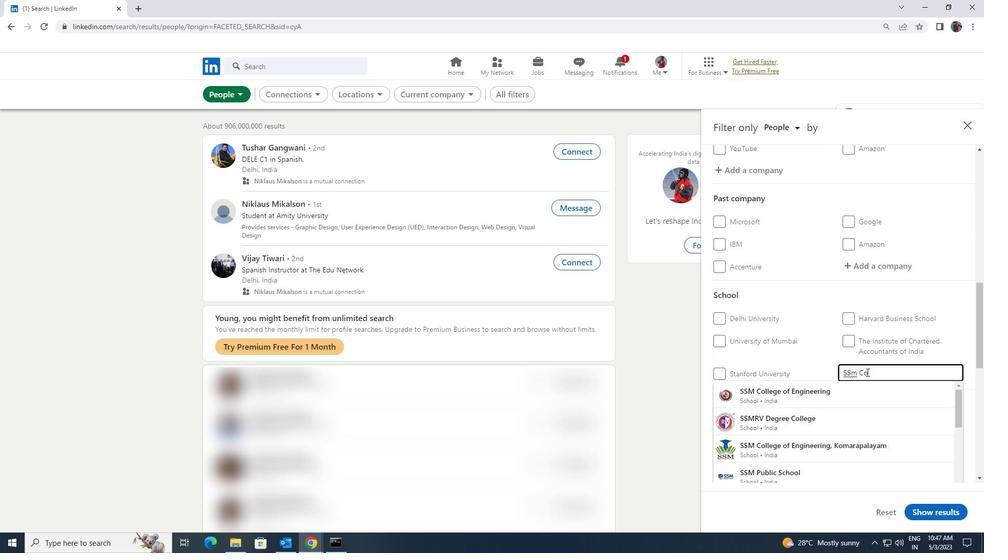 
Action: Mouse pressed left at (865, 388)
Screenshot: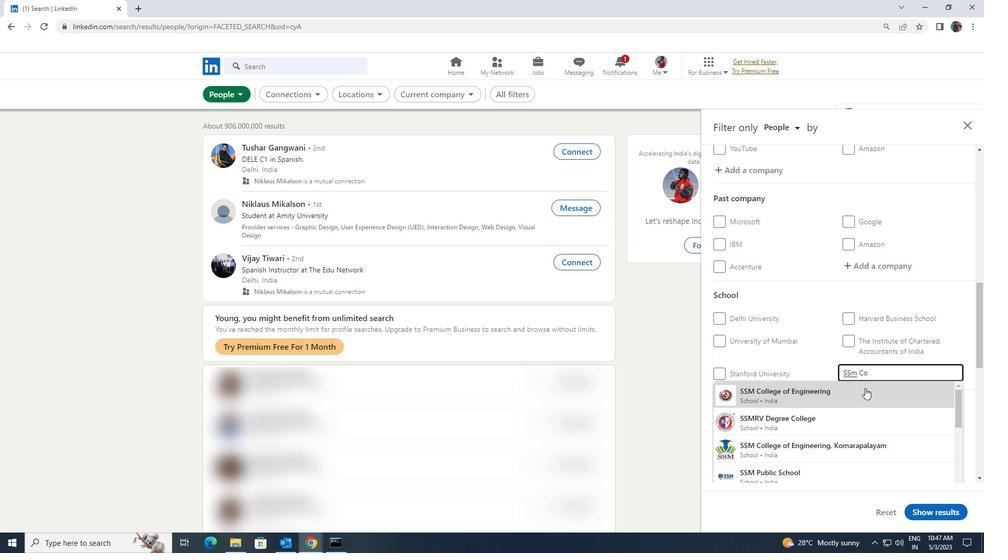 
Action: Mouse moved to (865, 388)
Screenshot: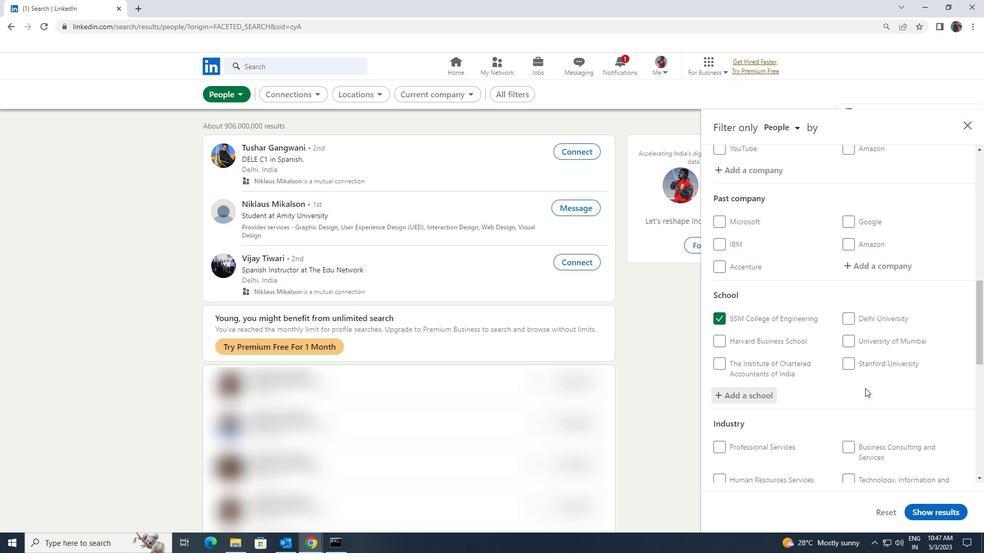 
Action: Mouse scrolled (865, 388) with delta (0, 0)
Screenshot: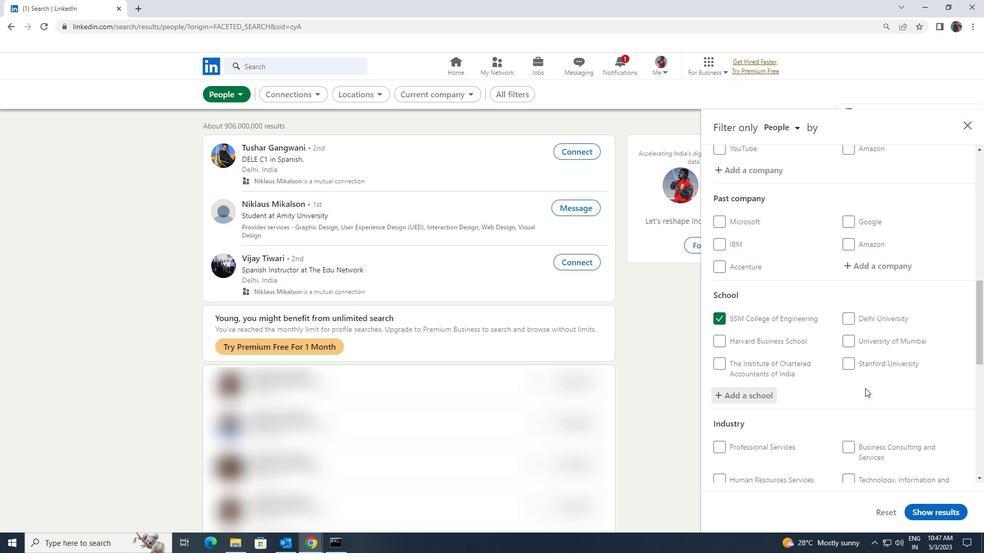 
Action: Mouse moved to (866, 388)
Screenshot: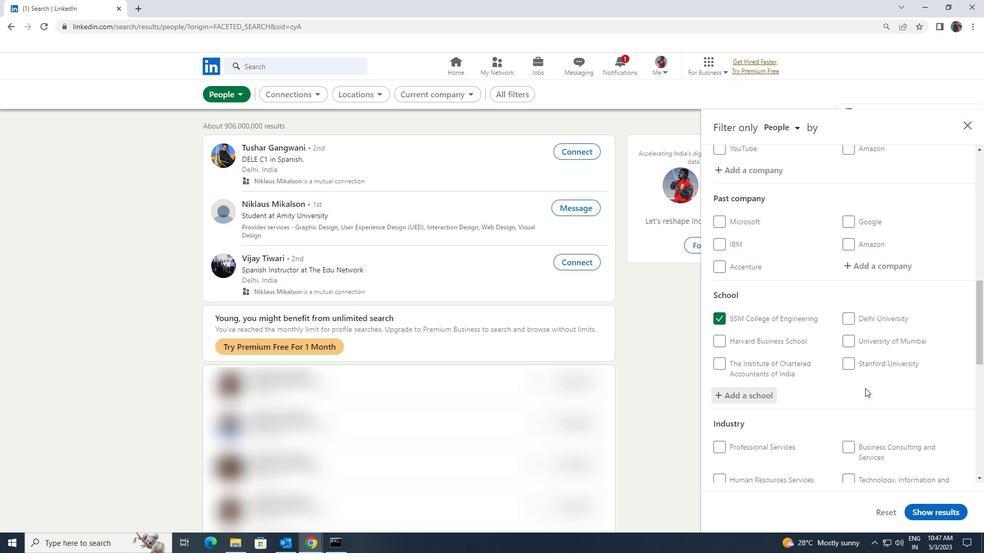 
Action: Mouse scrolled (866, 388) with delta (0, 0)
Screenshot: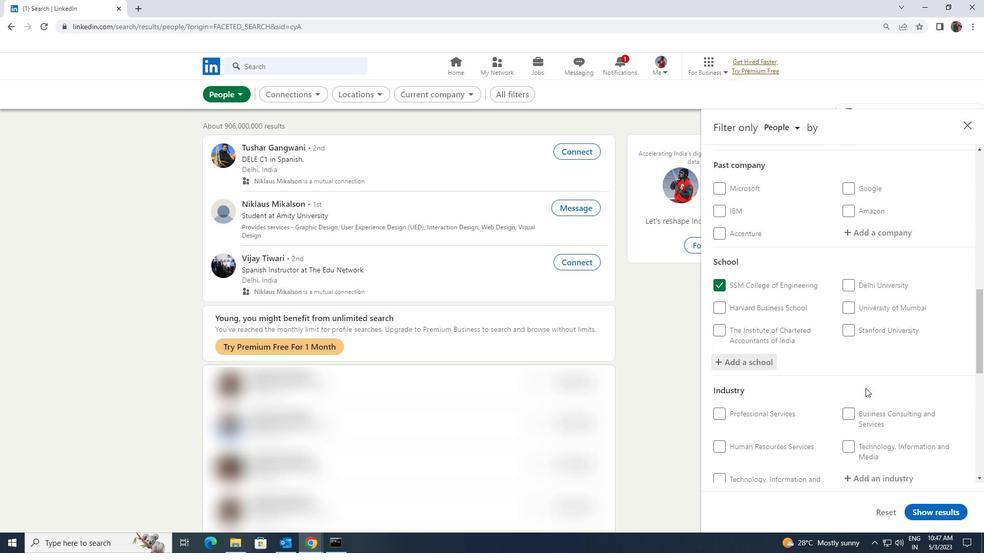 
Action: Mouse moved to (868, 408)
Screenshot: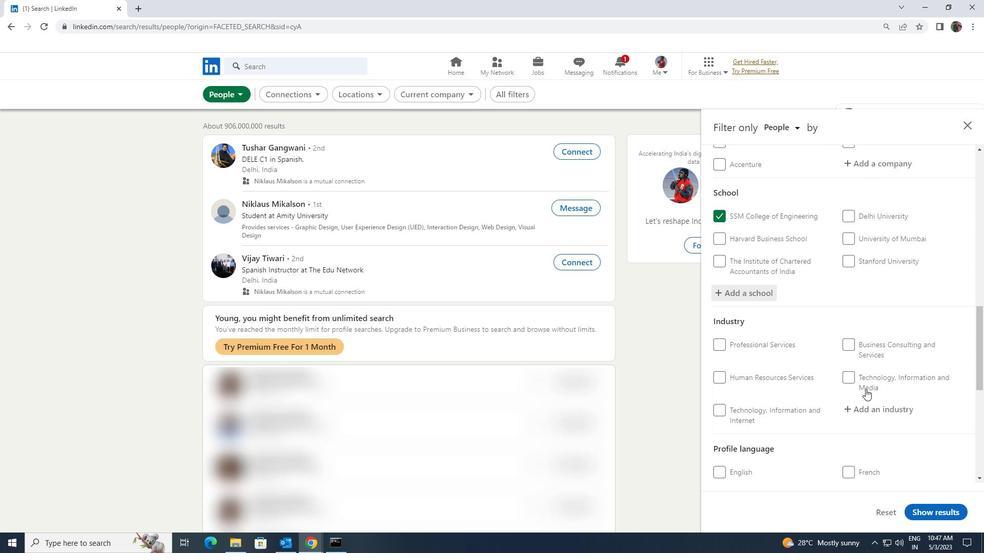 
Action: Mouse pressed left at (868, 408)
Screenshot: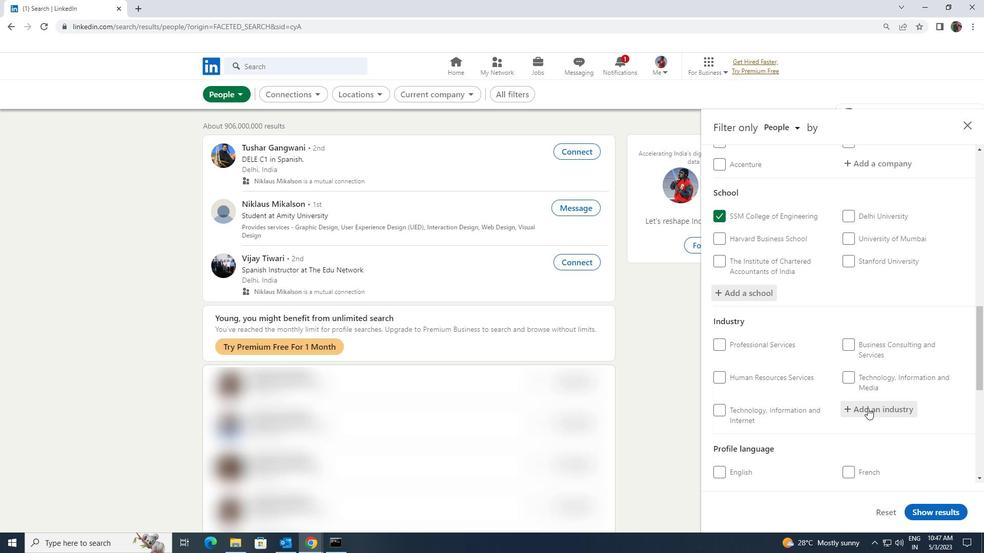 
Action: Key pressed <Key.shift><Key.shift><Key.shift><Key.shift><Key.shift><Key.shift><Key.shift><Key.shift><Key.shift><Key.shift><Key.shift><Key.shift><Key.shift><Key.shift><Key.shift><Key.shift><Key.shift>ADMINI
Screenshot: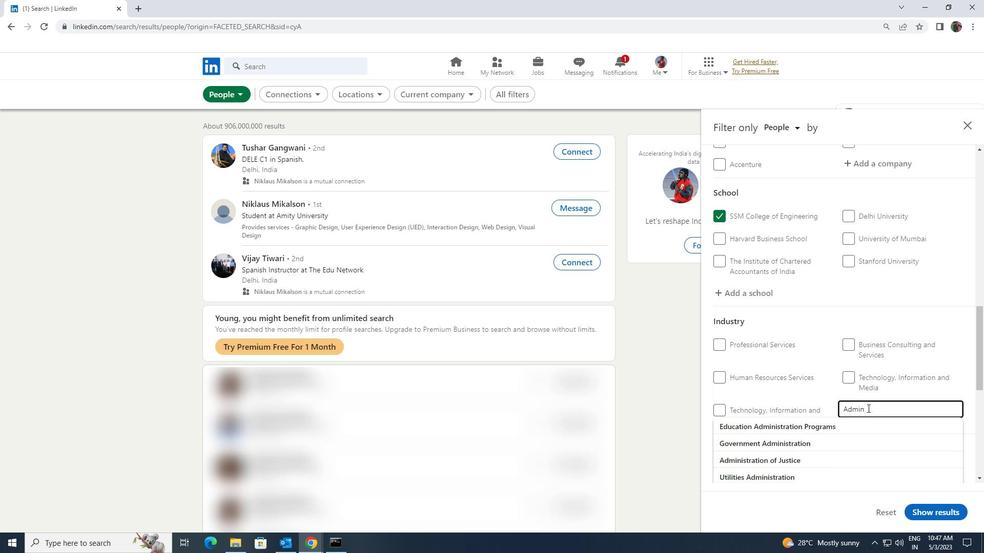 
Action: Mouse moved to (868, 451)
Screenshot: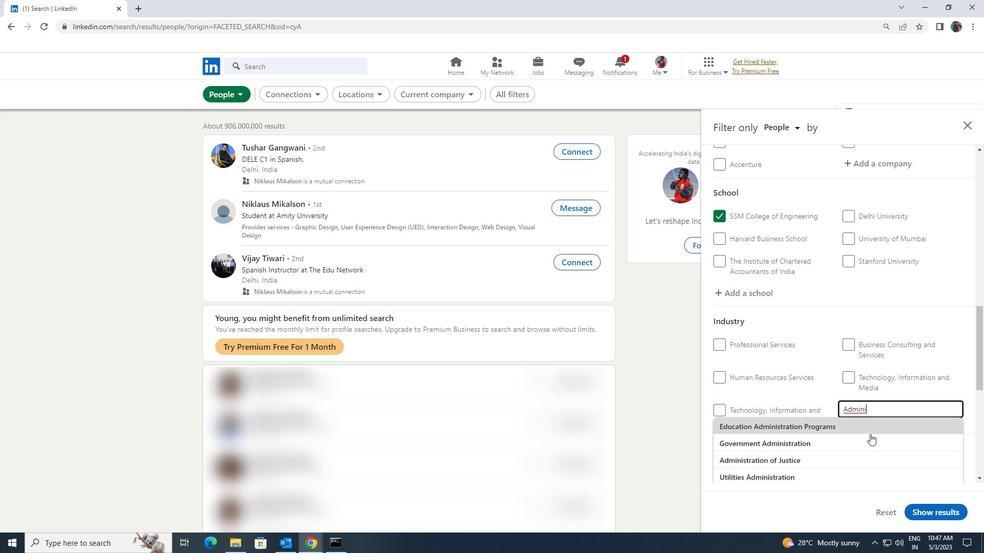 
Action: Mouse pressed left at (868, 451)
Screenshot: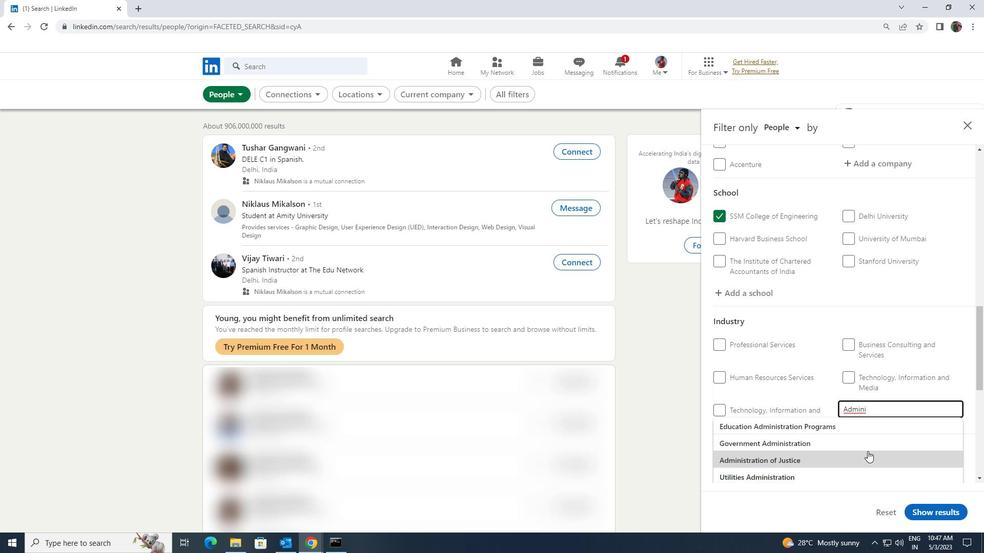 
Action: Mouse scrolled (868, 451) with delta (0, 0)
Screenshot: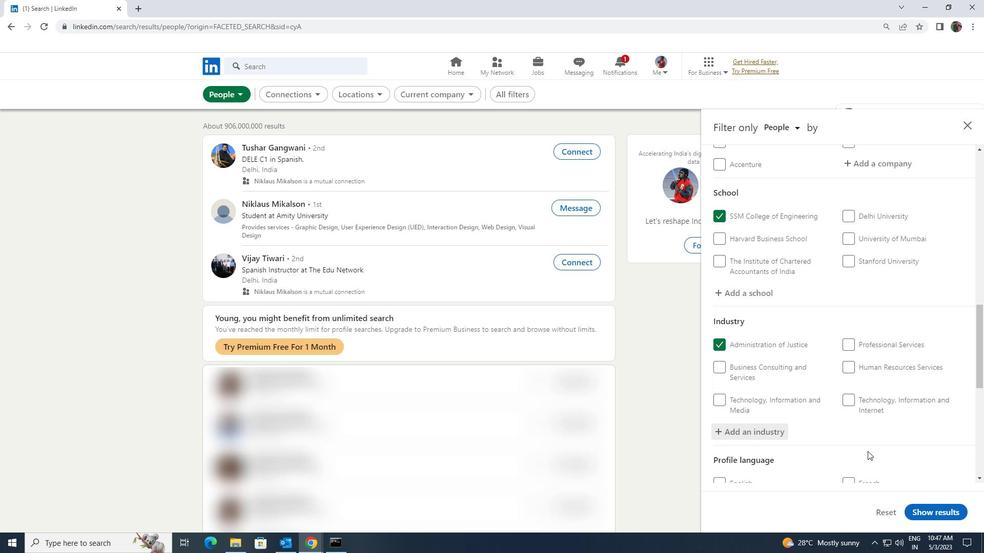 
Action: Mouse scrolled (868, 451) with delta (0, 0)
Screenshot: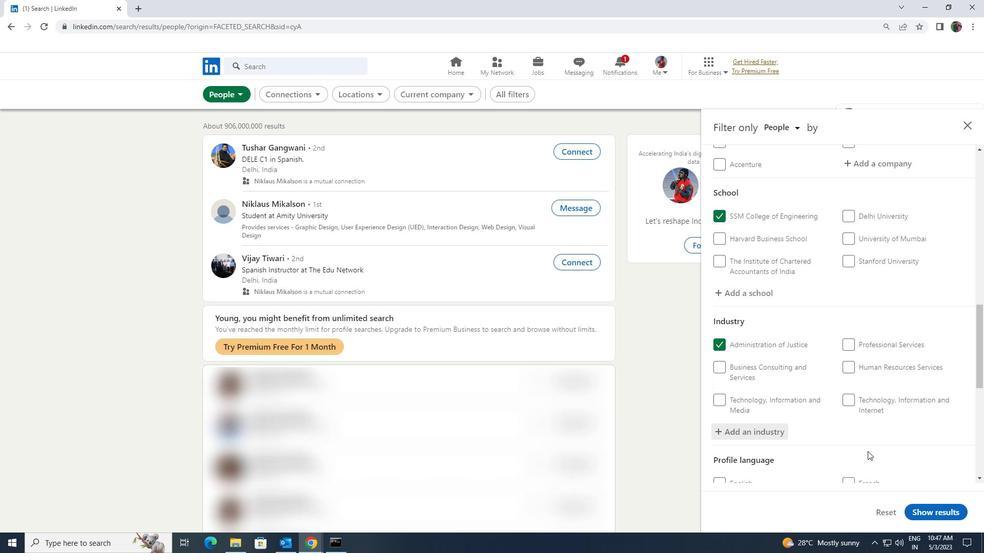 
Action: Mouse scrolled (868, 451) with delta (0, 0)
Screenshot: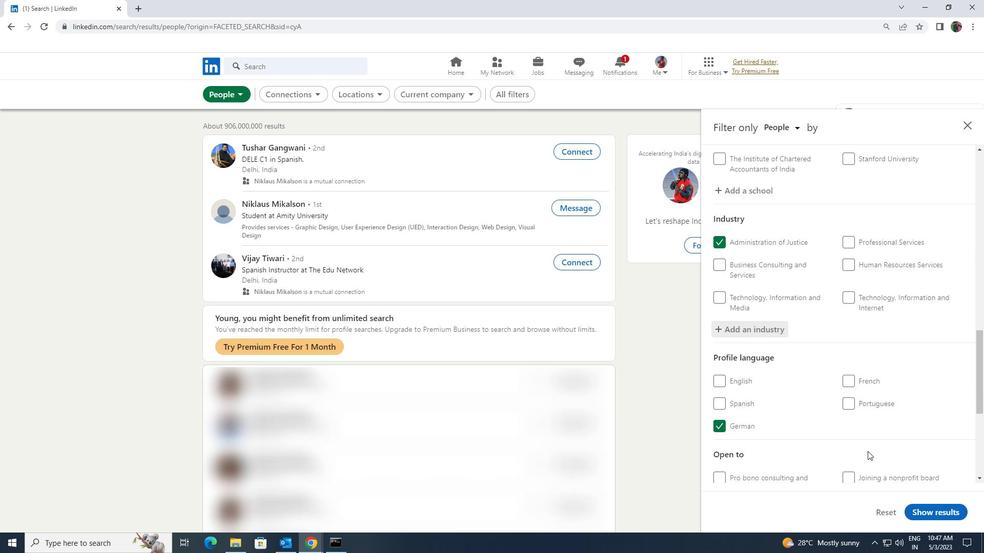 
Action: Mouse scrolled (868, 451) with delta (0, 0)
Screenshot: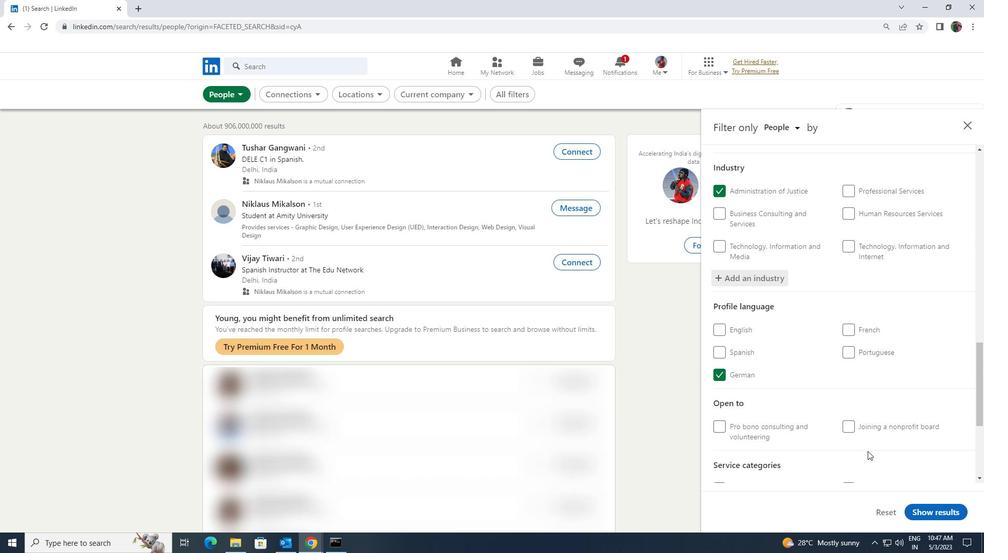 
Action: Mouse scrolled (868, 451) with delta (0, 0)
Screenshot: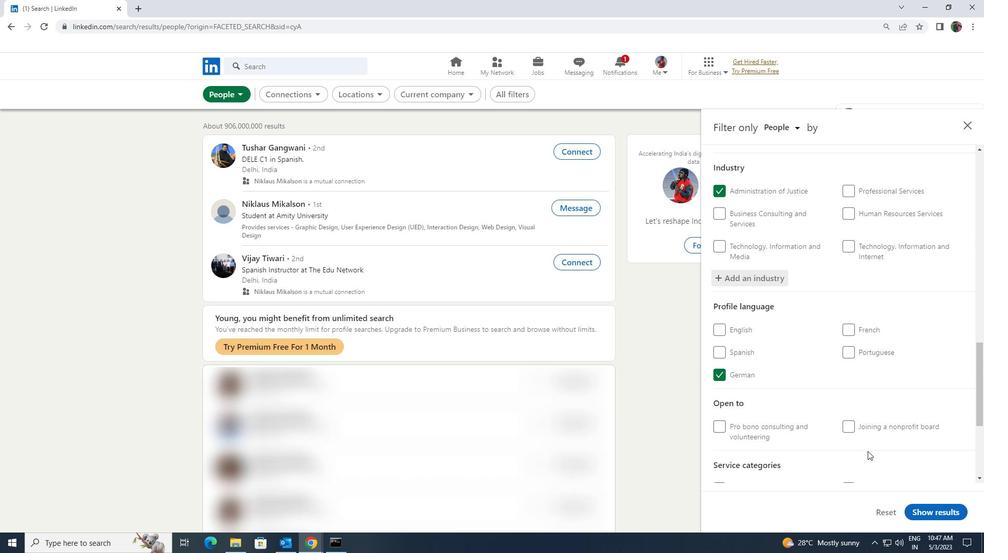 
Action: Mouse moved to (868, 434)
Screenshot: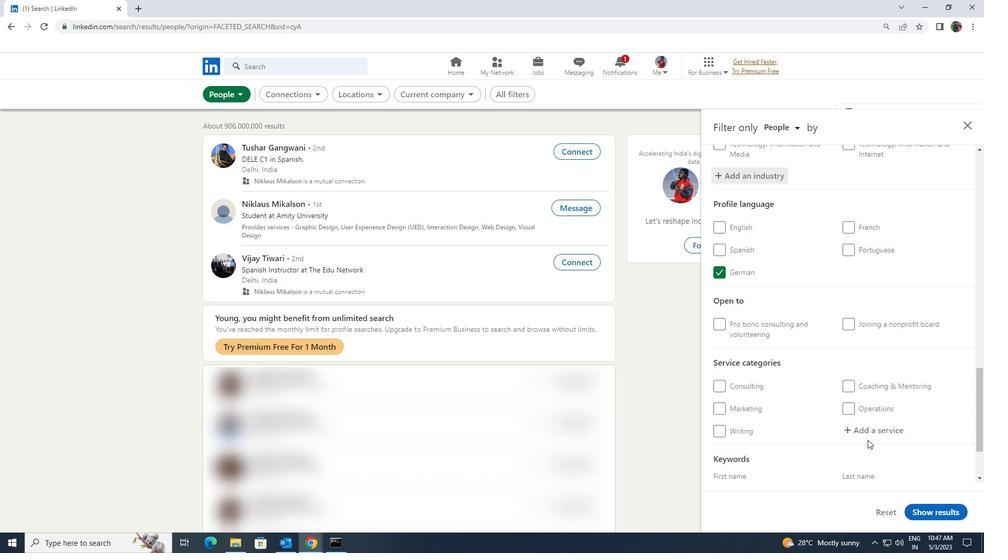 
Action: Mouse pressed left at (868, 434)
Screenshot: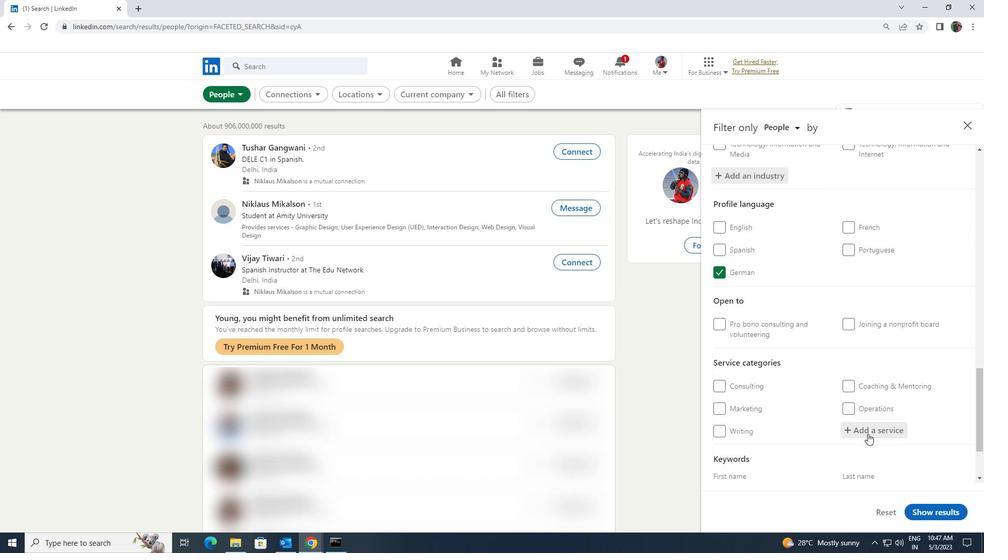 
Action: Key pressed <Key.shift><Key.shift><Key.shift><Key.shift><Key.shift><Key.shift><Key.shift><Key.shift><Key.shift><Key.shift><Key.shift>HEALTH<Key.space><Key.shift><Key.shift>IN
Screenshot: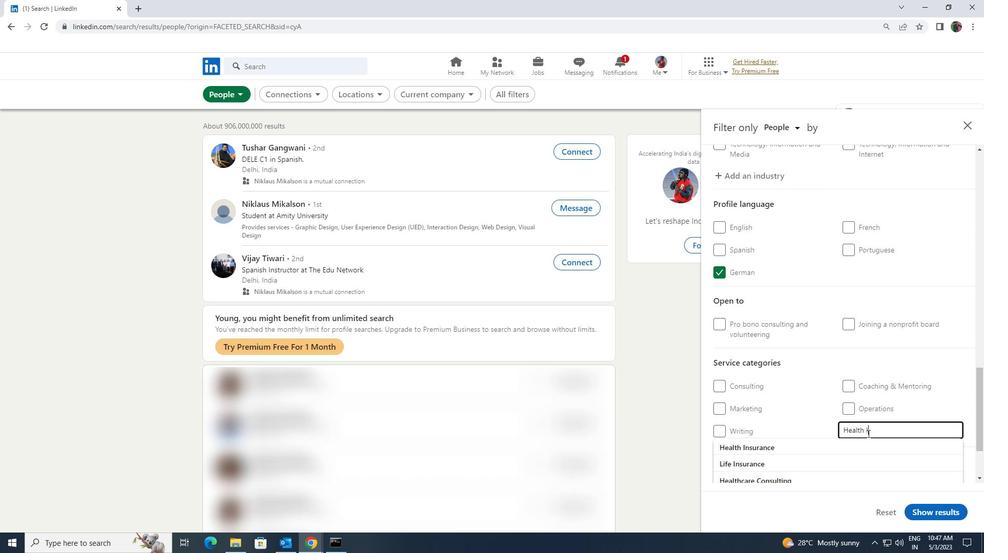 
Action: Mouse moved to (861, 440)
Screenshot: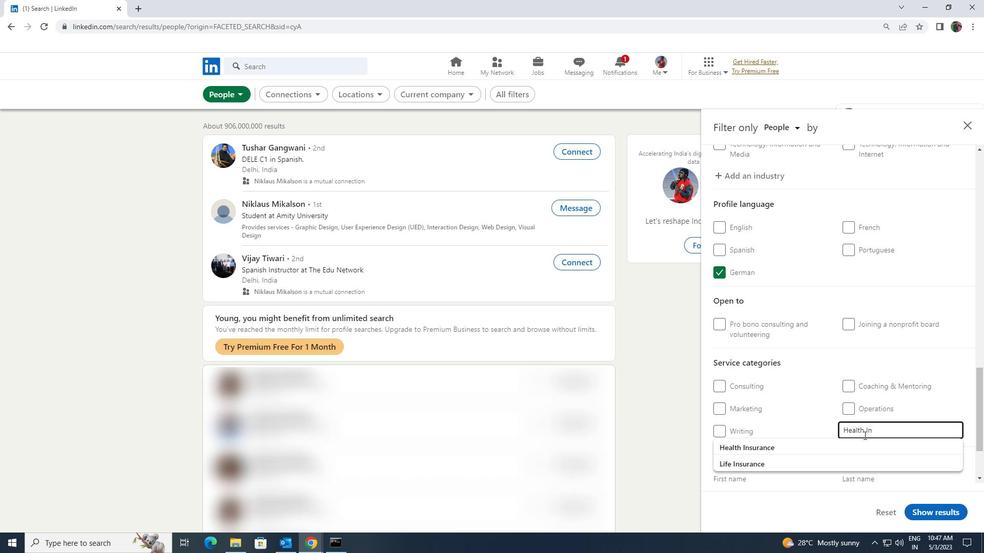 
Action: Mouse pressed left at (861, 440)
Screenshot: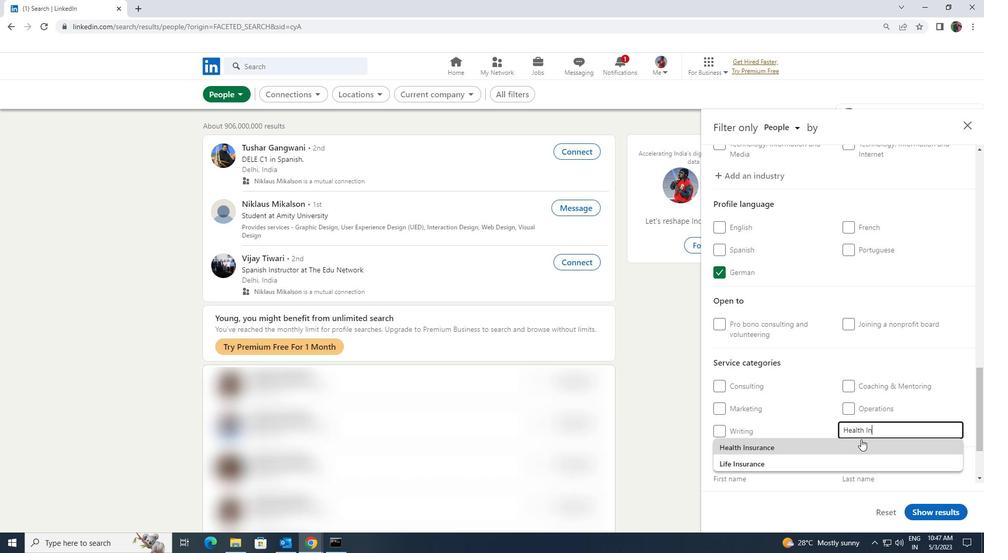 
Action: Mouse moved to (861, 440)
Screenshot: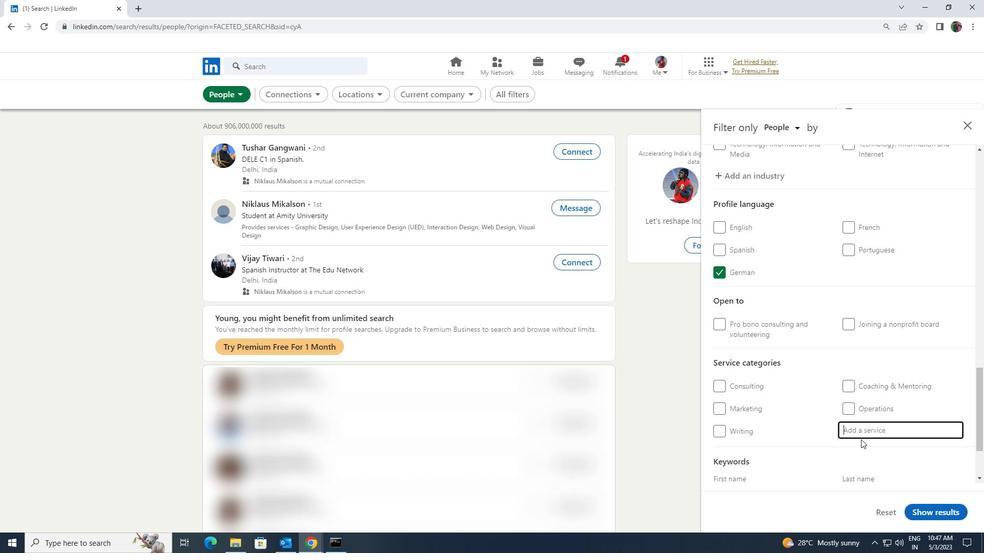 
Action: Mouse scrolled (861, 440) with delta (0, 0)
Screenshot: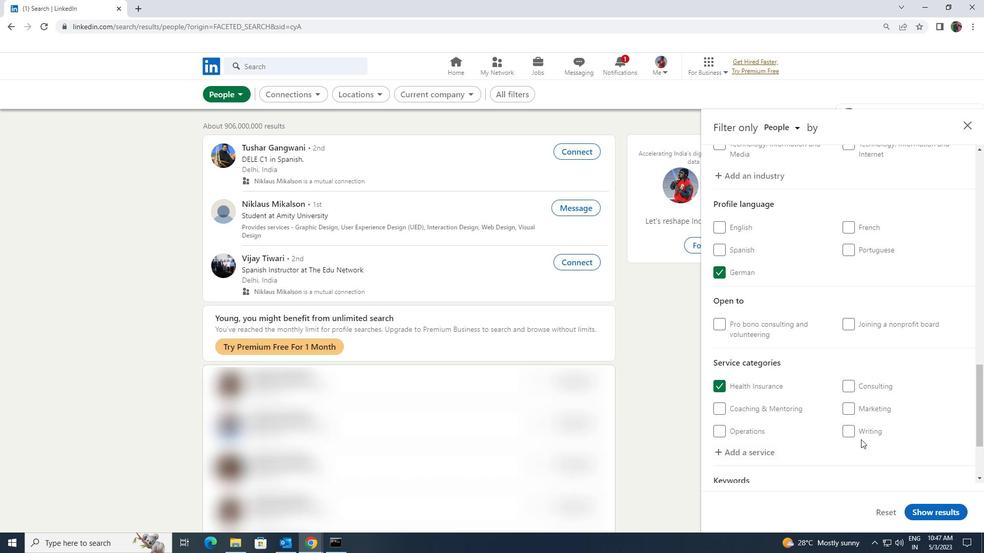 
Action: Mouse scrolled (861, 440) with delta (0, 0)
Screenshot: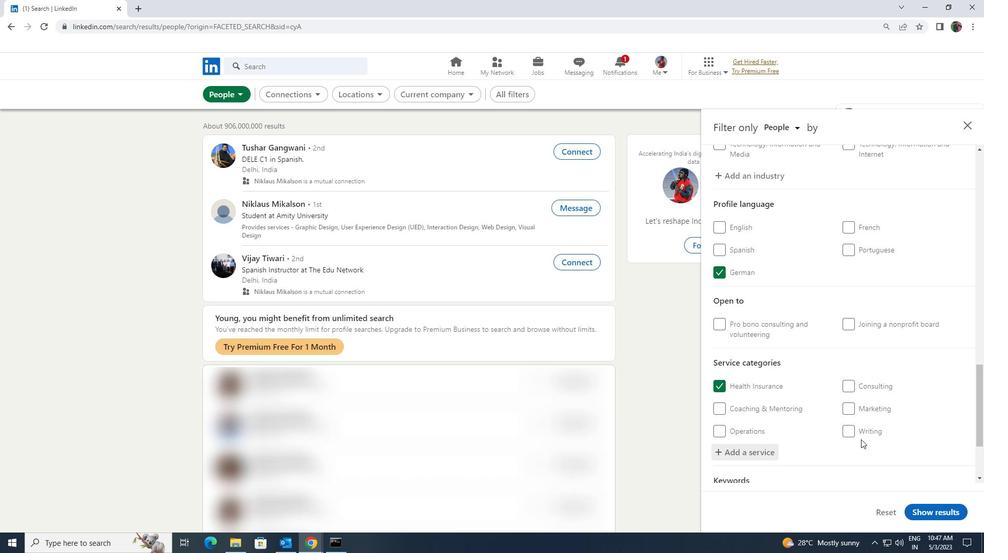 
Action: Mouse moved to (826, 444)
Screenshot: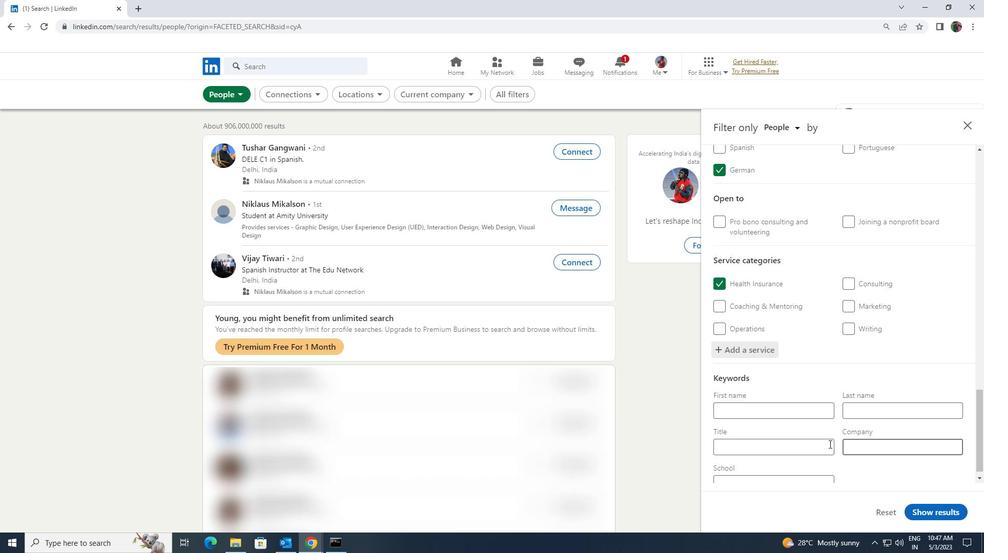 
Action: Mouse pressed left at (826, 444)
Screenshot: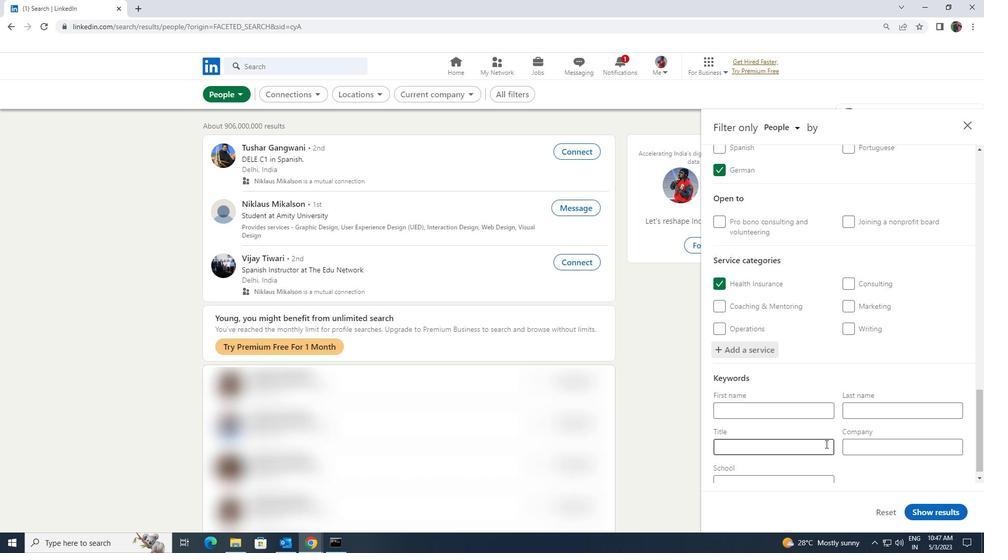 
Action: Key pressed <Key.shift><Key.shift><Key.shift><Key.shift><Key.shift>MUSIC<Key.space><Key.shift>PRODUCER
Screenshot: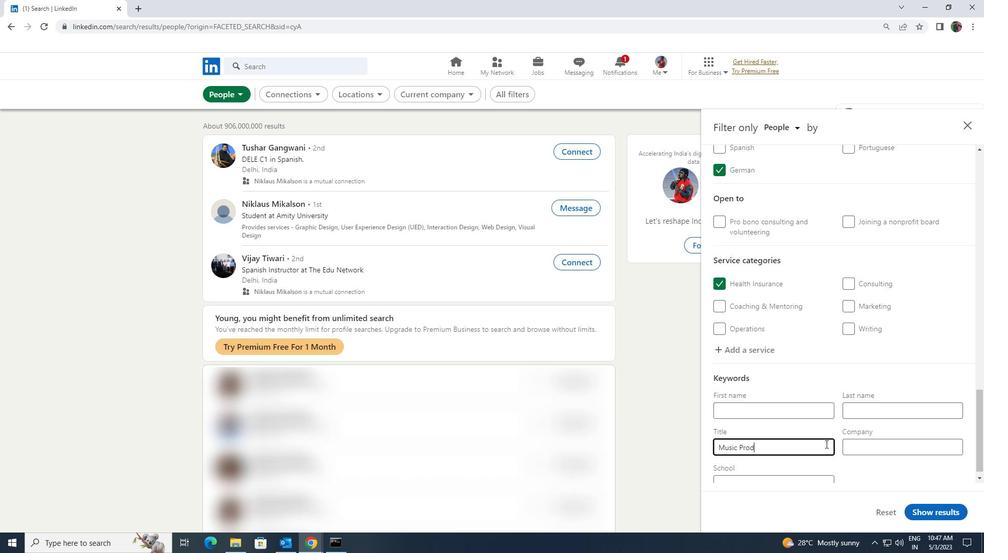 
Action: Mouse moved to (927, 515)
Screenshot: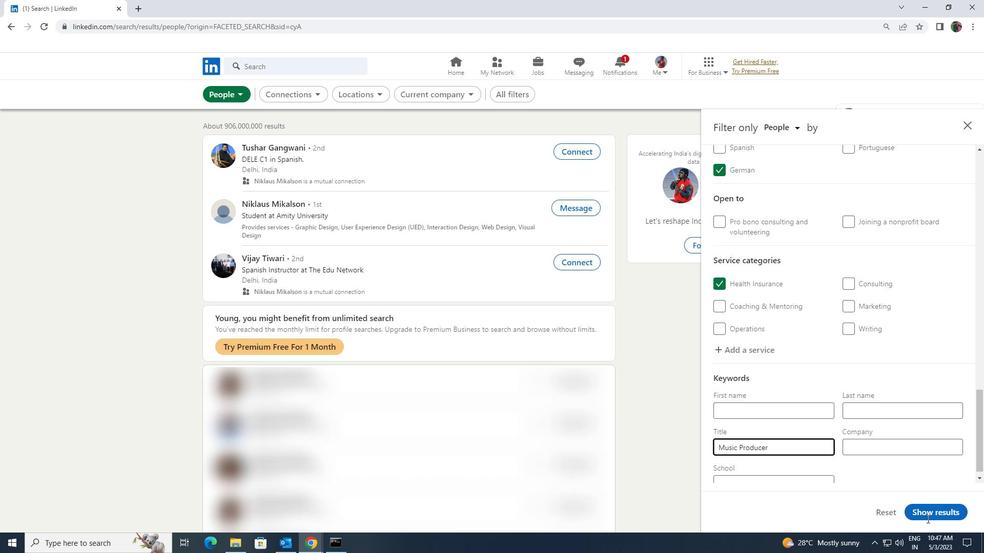 
Action: Mouse pressed left at (927, 515)
Screenshot: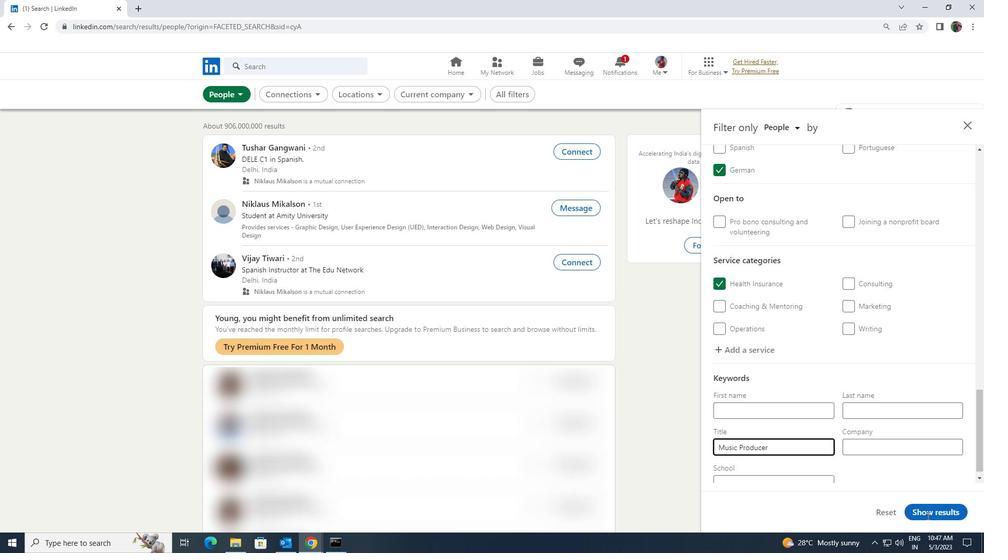 
Action: Mouse moved to (929, 514)
Screenshot: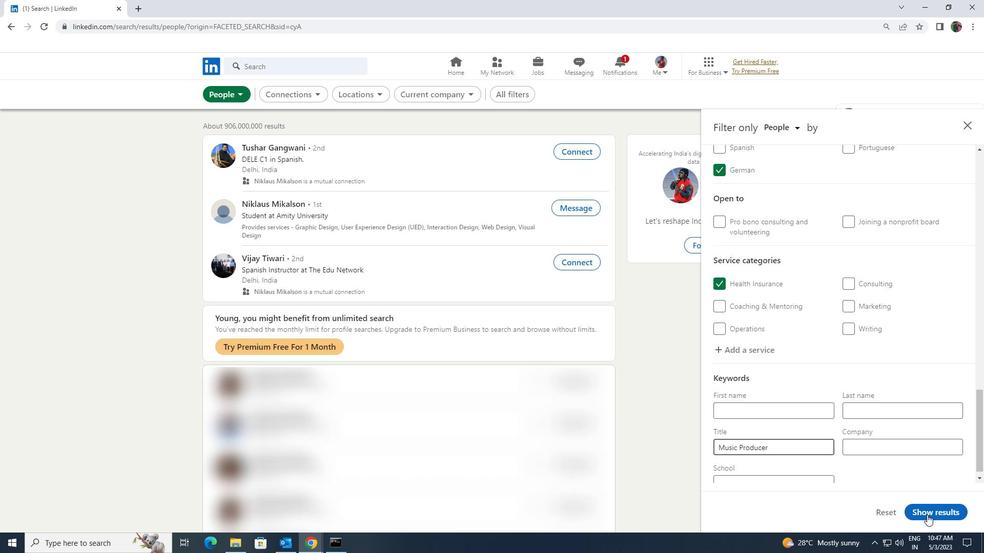 
